 Task: Find connections with filter location Vera Cruz with filter topic #lifestylewith filter profile language German with filter current company House of Anita Dongre Limited with filter school The Don Bosco School with filter industry Insurance with filter service category Market Research with filter keywords title Administrator
Action: Mouse moved to (494, 86)
Screenshot: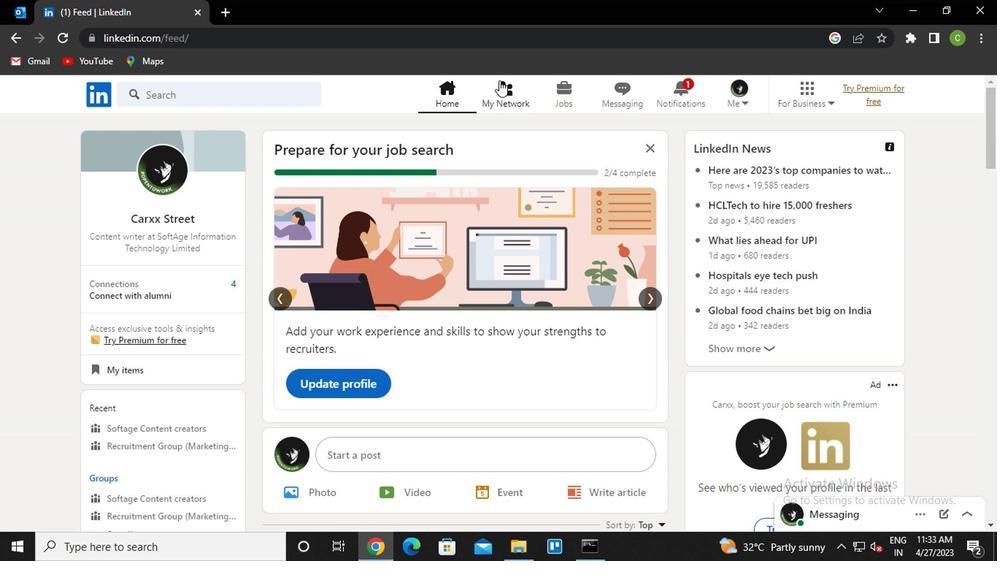 
Action: Mouse pressed left at (494, 86)
Screenshot: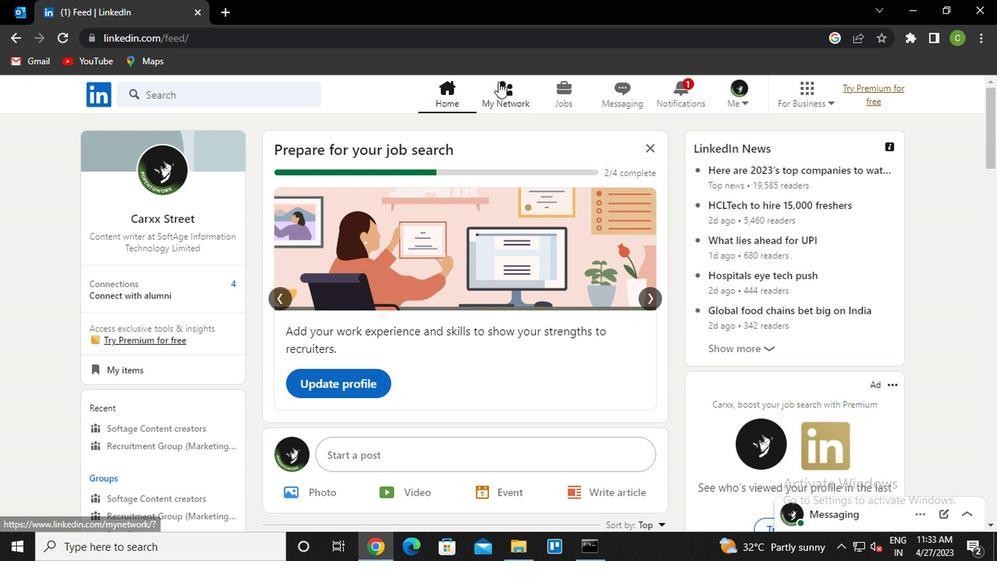 
Action: Mouse moved to (232, 173)
Screenshot: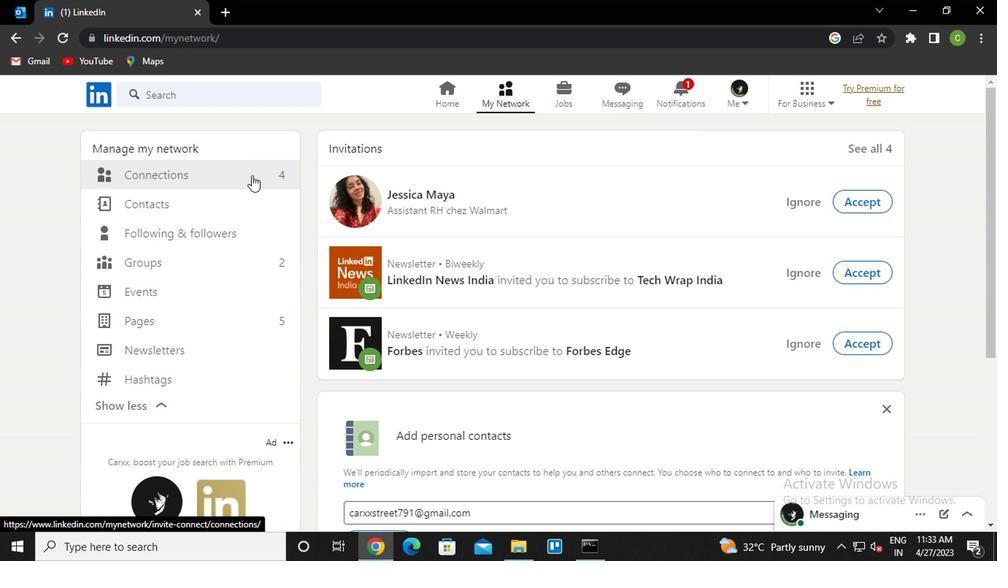 
Action: Mouse pressed left at (232, 173)
Screenshot: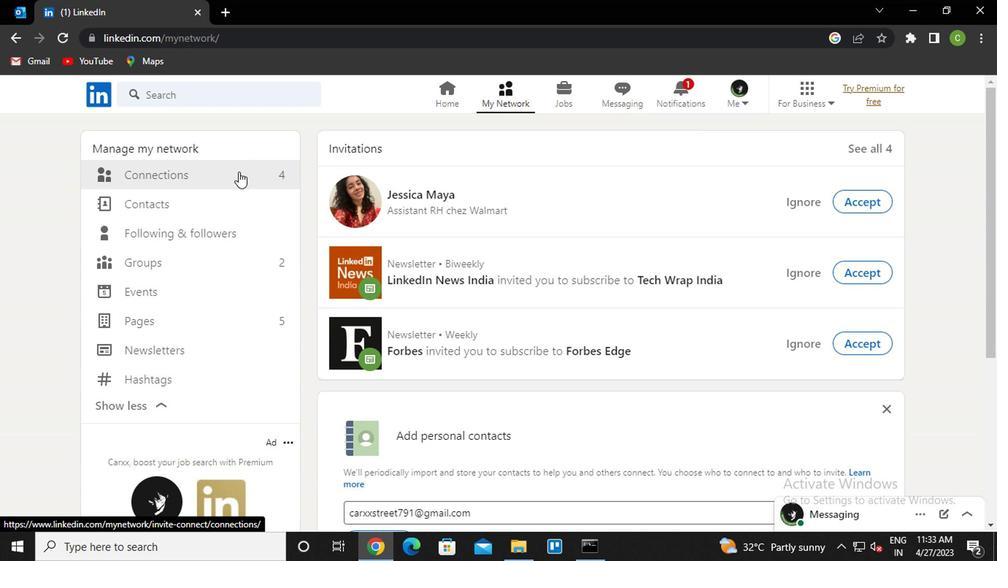 
Action: Mouse moved to (619, 176)
Screenshot: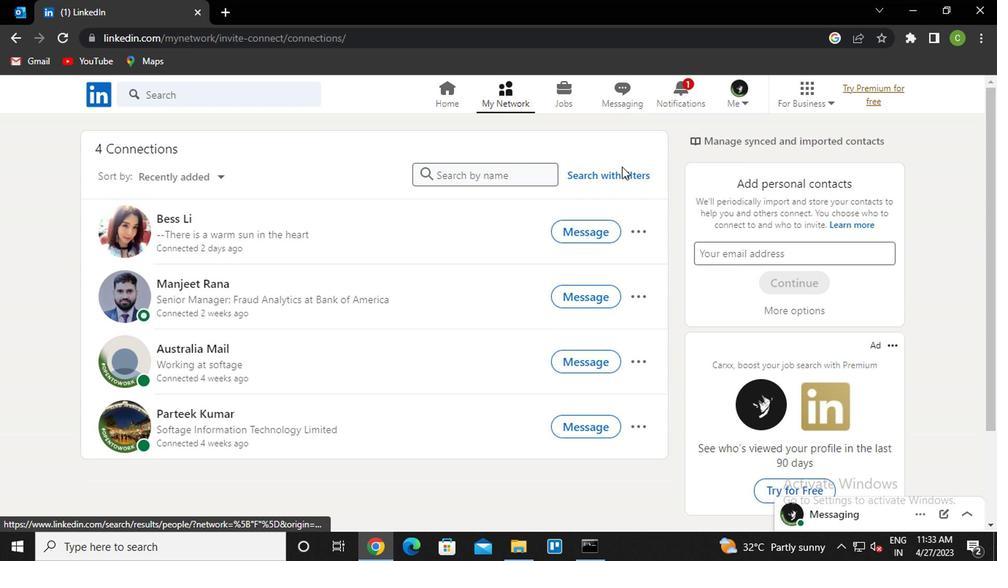 
Action: Mouse pressed left at (619, 176)
Screenshot: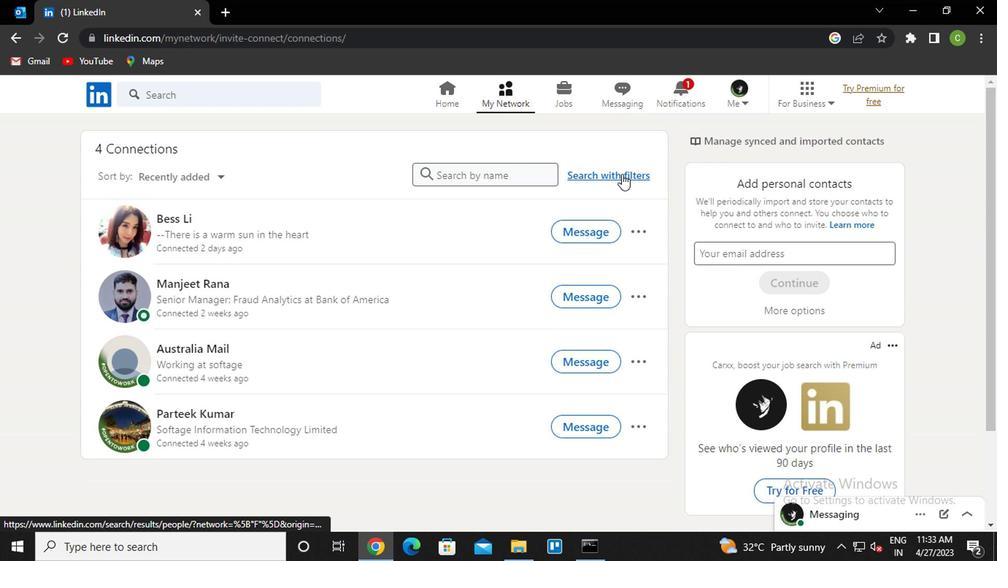 
Action: Mouse moved to (544, 133)
Screenshot: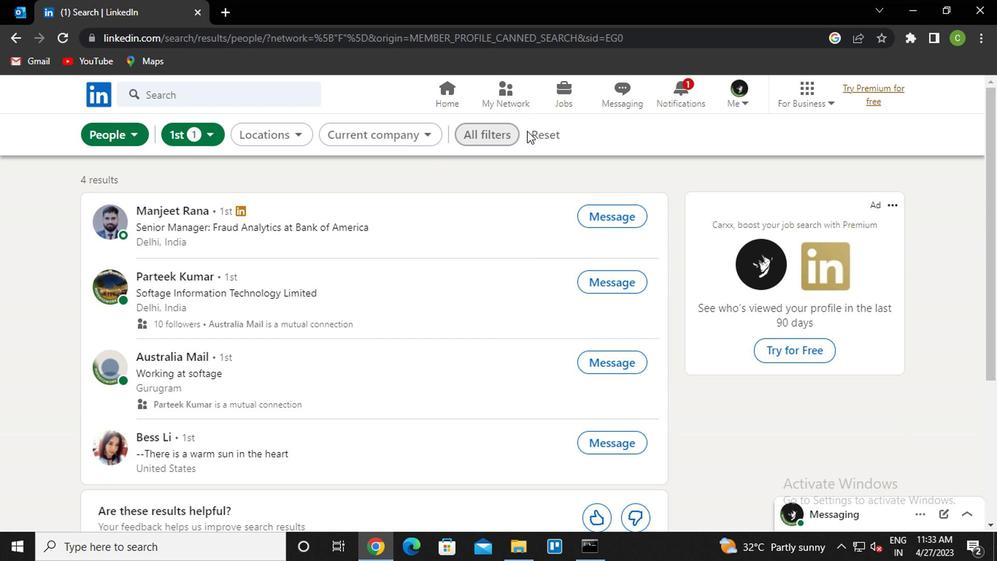 
Action: Mouse pressed left at (544, 133)
Screenshot: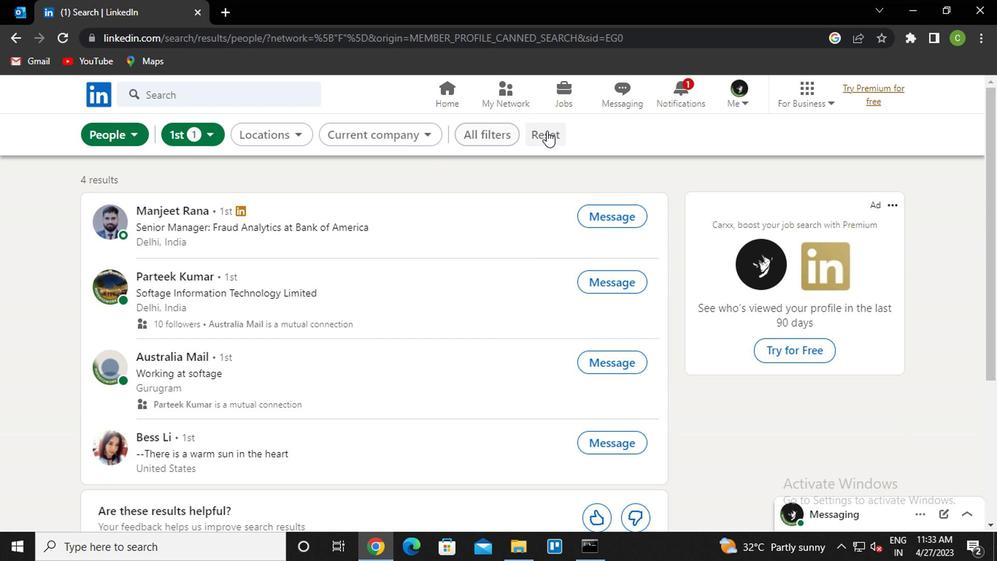
Action: Mouse moved to (505, 142)
Screenshot: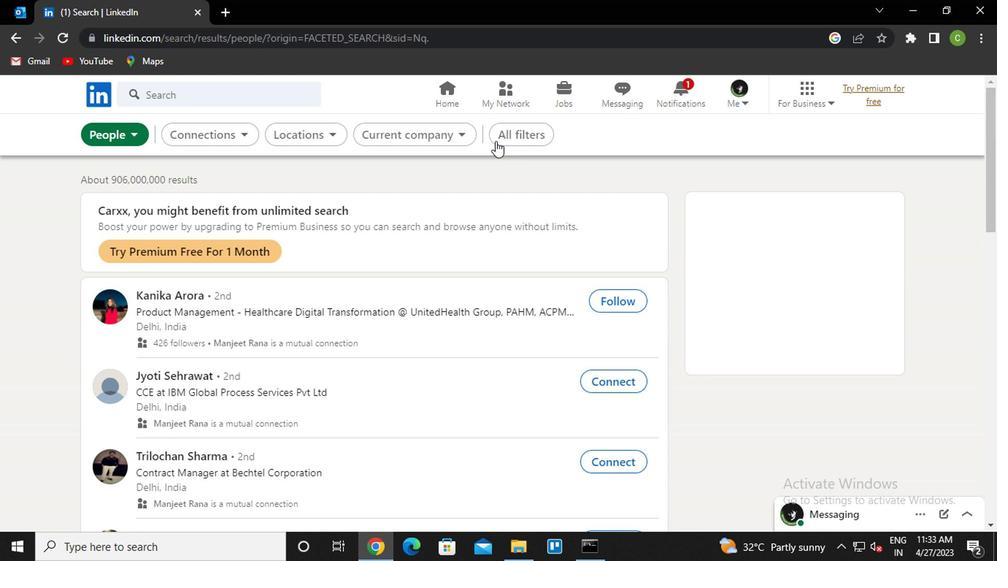 
Action: Mouse pressed left at (505, 142)
Screenshot: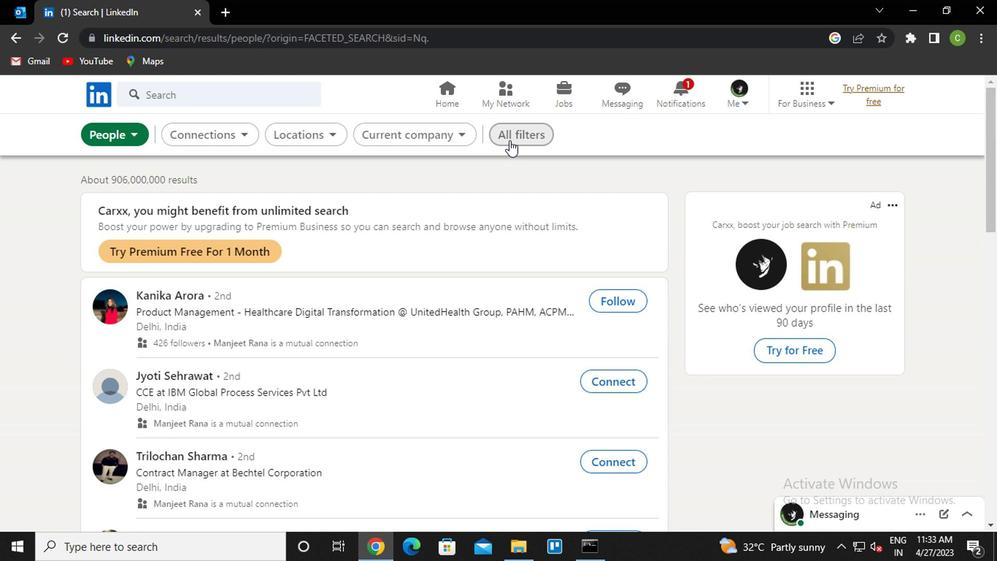 
Action: Mouse moved to (744, 305)
Screenshot: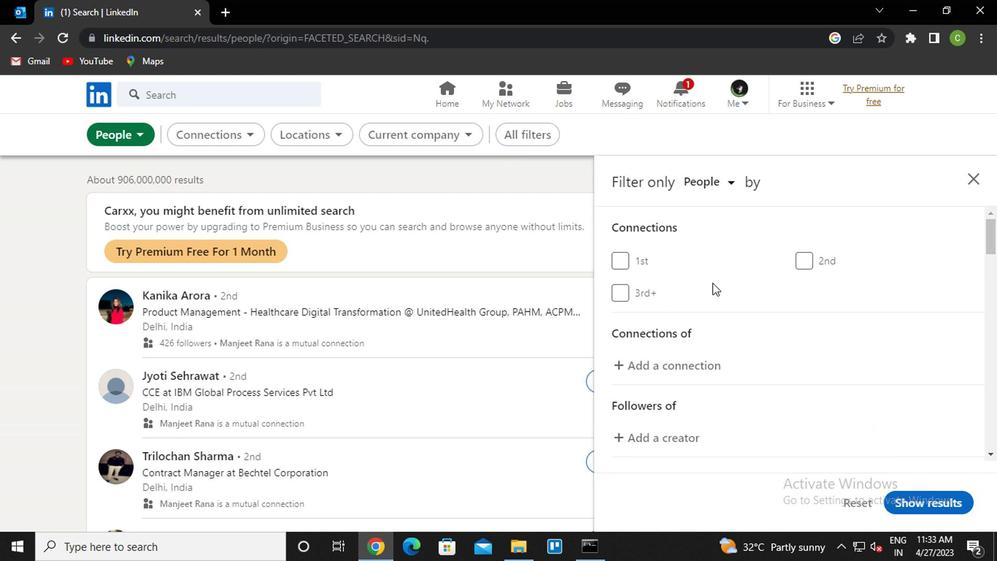 
Action: Mouse scrolled (744, 305) with delta (0, 0)
Screenshot: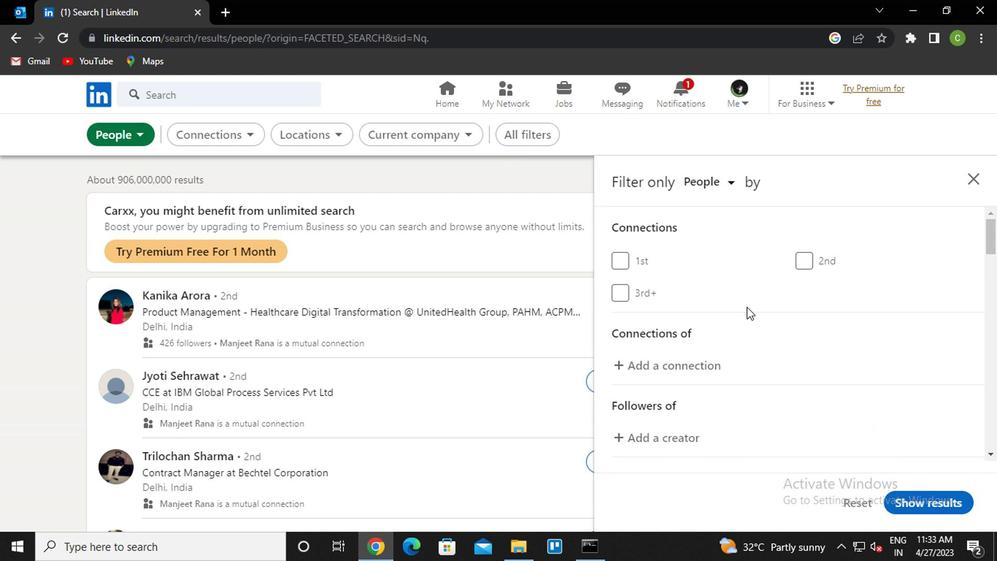 
Action: Mouse scrolled (744, 305) with delta (0, 0)
Screenshot: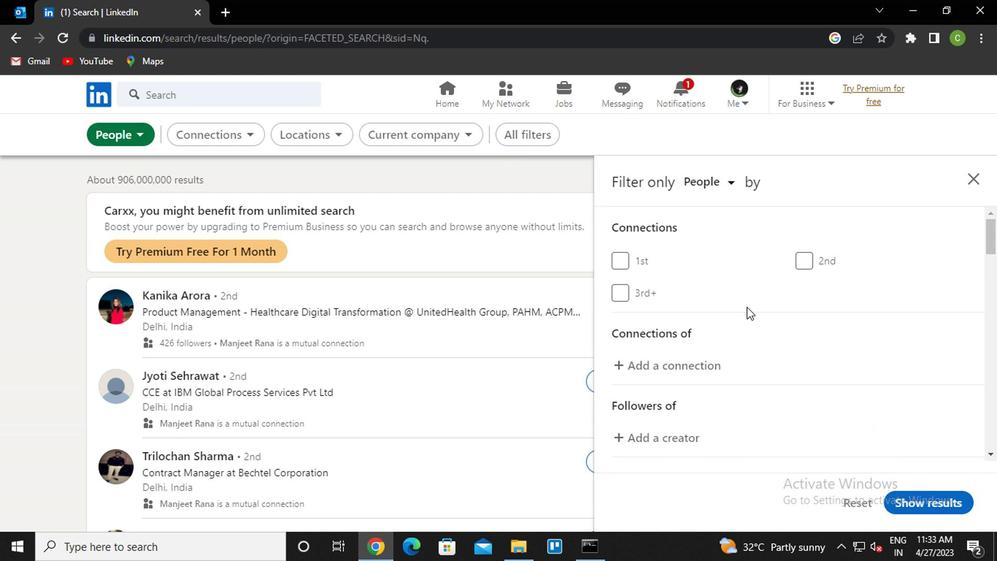 
Action: Mouse scrolled (744, 305) with delta (0, 0)
Screenshot: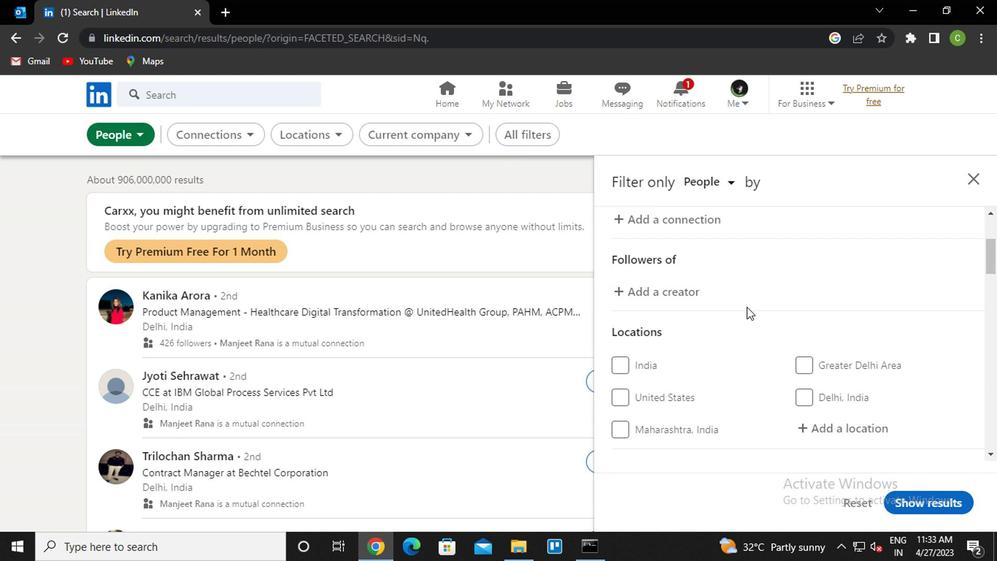 
Action: Mouse moved to (828, 354)
Screenshot: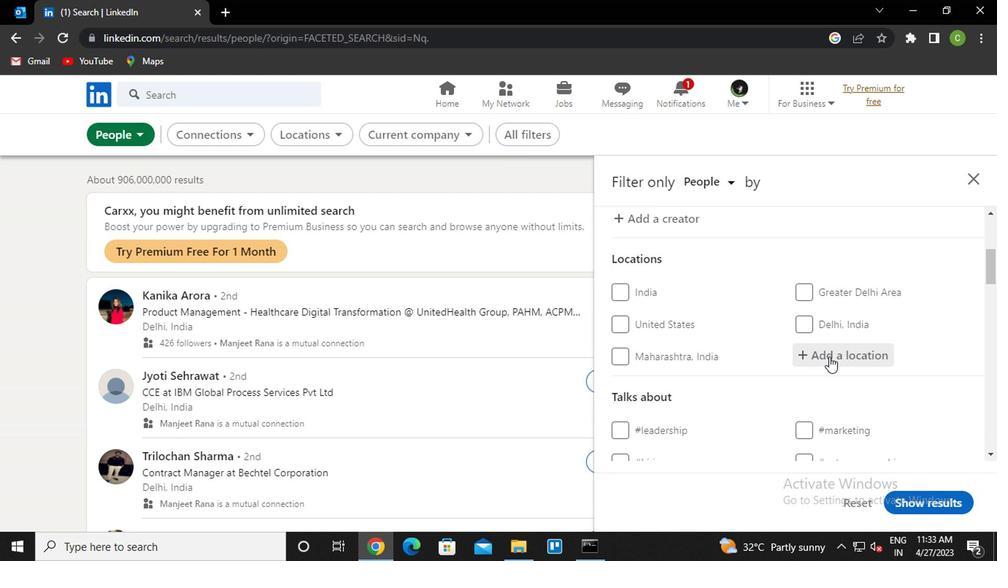 
Action: Mouse pressed left at (828, 354)
Screenshot: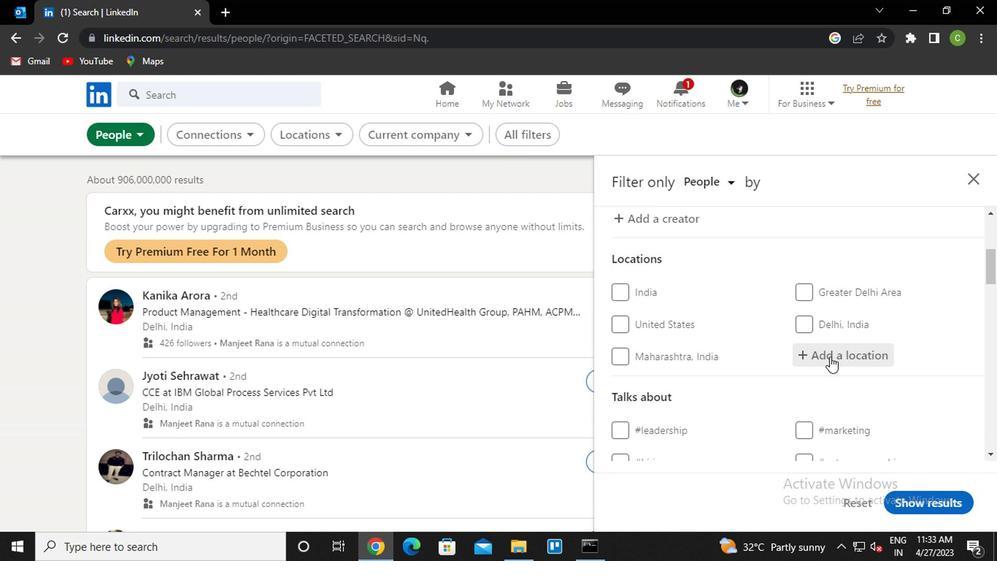 
Action: Key pressed <Key.caps_lock>v<Key.caps_lock>era<Key.space><Key.caps_lock>c<Key.caps_lock>r<Key.down><Key.enter>
Screenshot: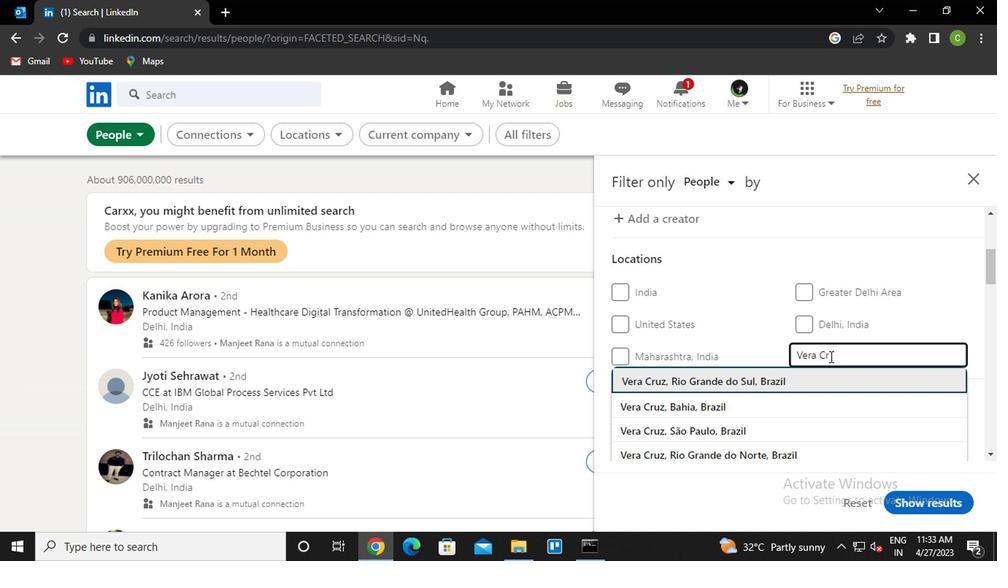 
Action: Mouse moved to (858, 335)
Screenshot: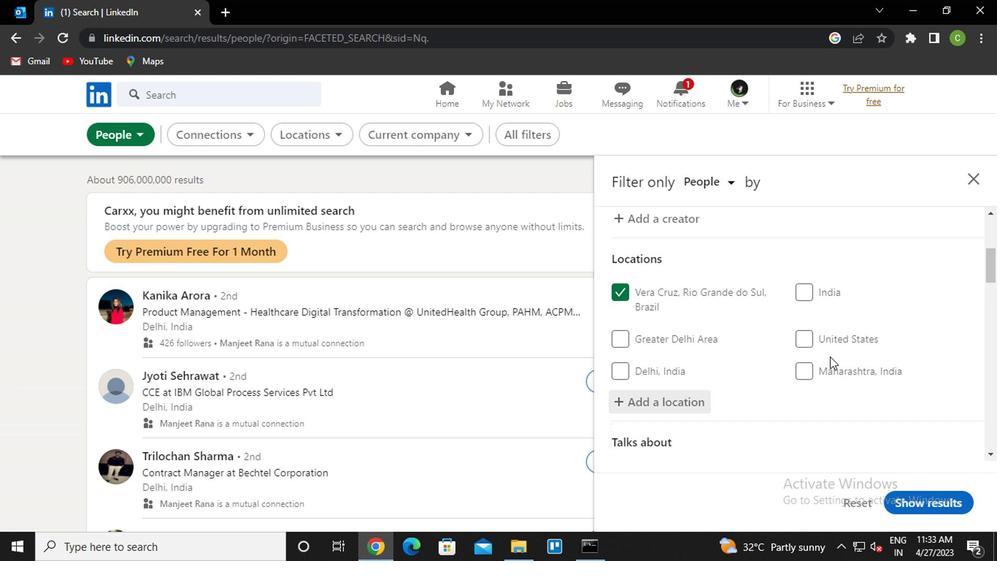 
Action: Mouse scrolled (858, 334) with delta (0, -1)
Screenshot: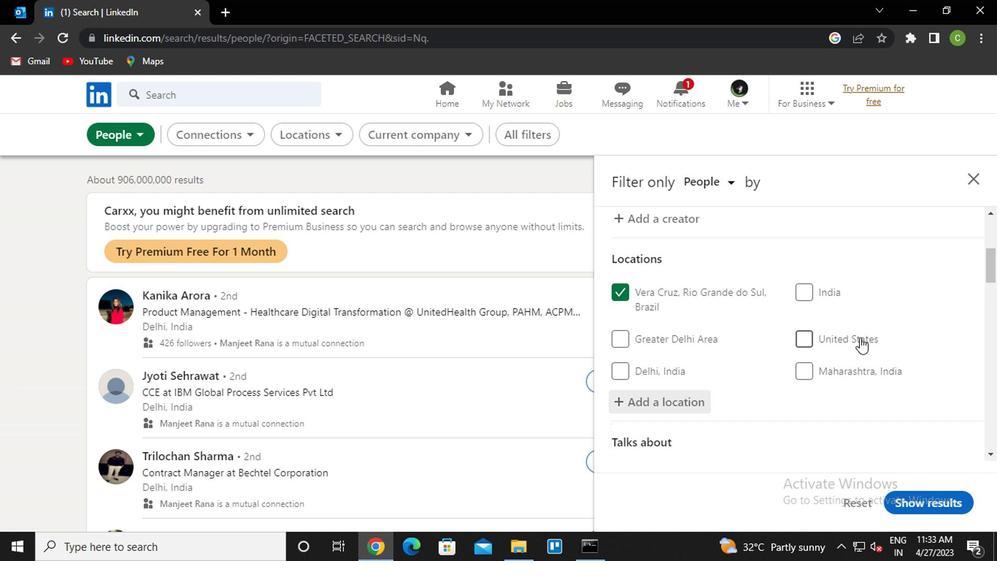 
Action: Mouse scrolled (858, 334) with delta (0, -1)
Screenshot: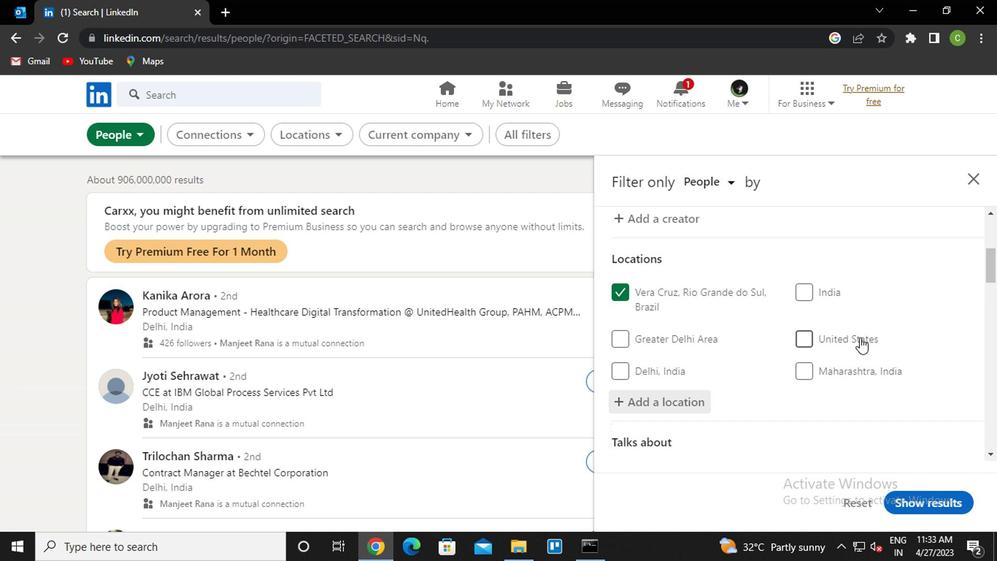 
Action: Mouse scrolled (858, 334) with delta (0, -1)
Screenshot: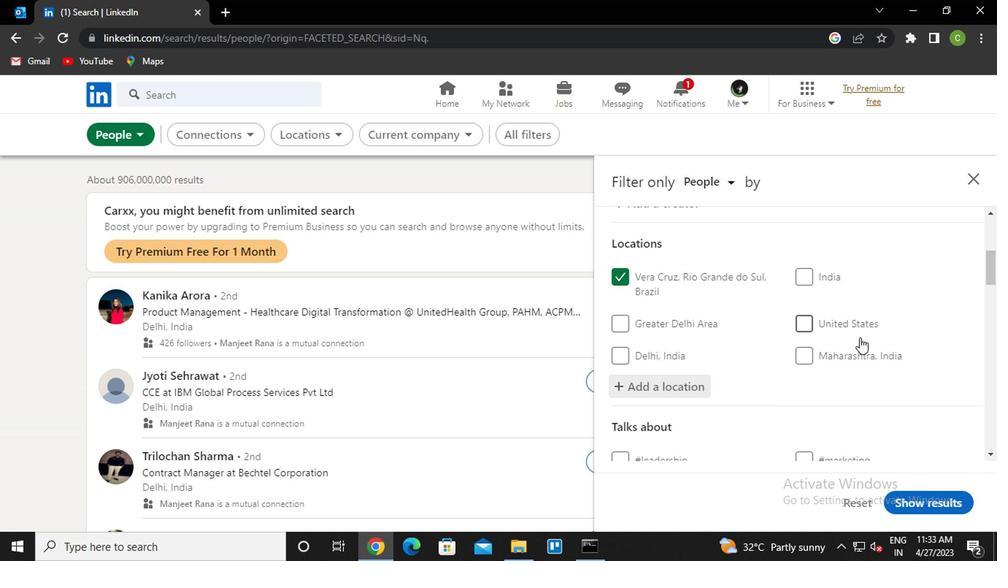 
Action: Mouse moved to (848, 324)
Screenshot: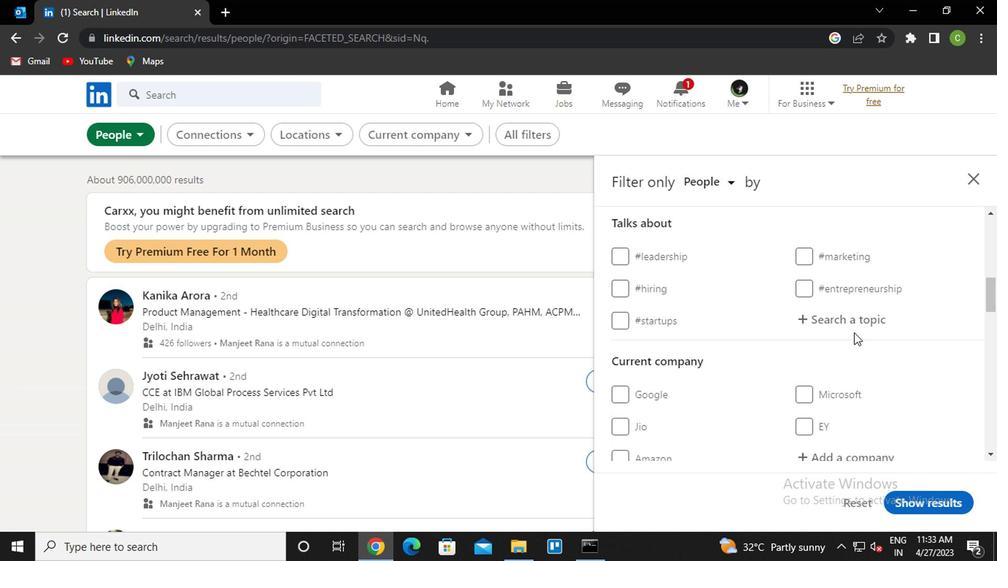 
Action: Mouse pressed left at (848, 324)
Screenshot: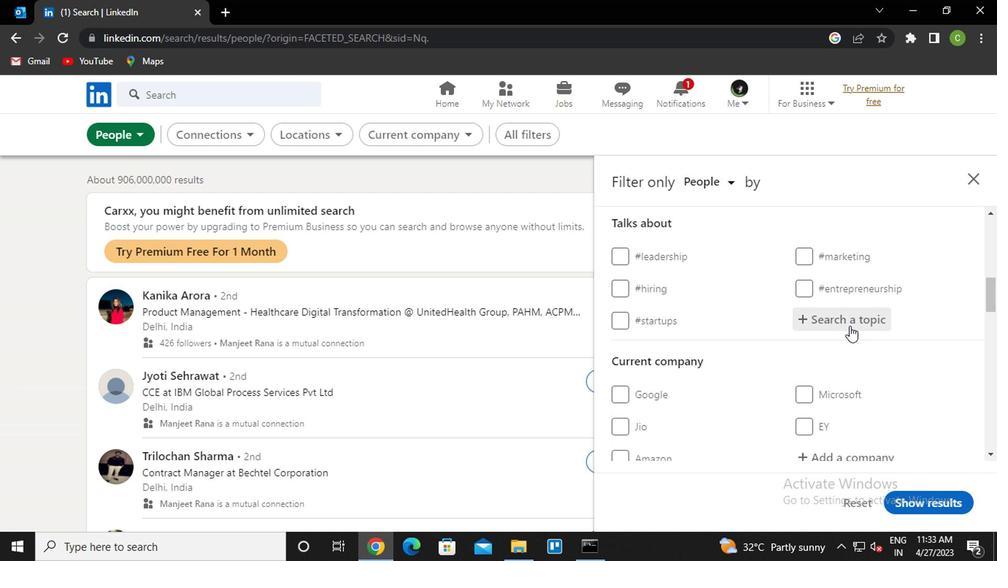 
Action: Key pressed <Key.caps_lock>l<Key.caps_lock>ifesty<Key.down><Key.enter>
Screenshot: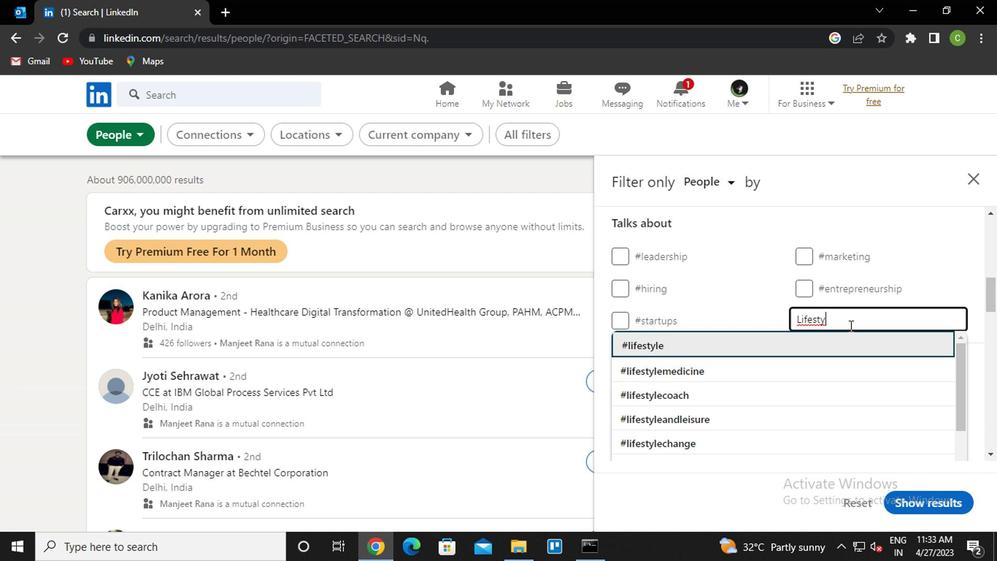 
Action: Mouse scrolled (848, 323) with delta (0, -1)
Screenshot: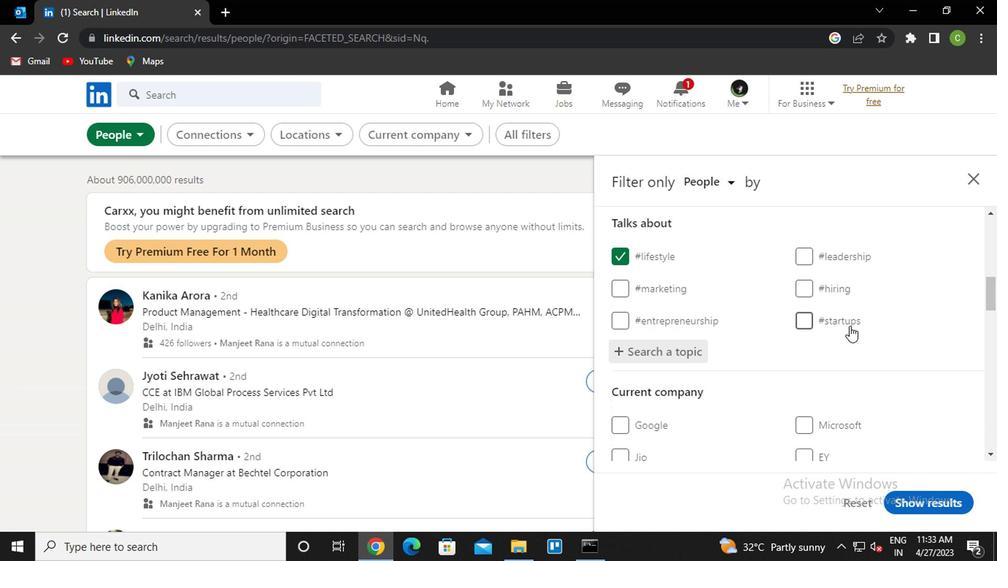
Action: Mouse scrolled (848, 323) with delta (0, -1)
Screenshot: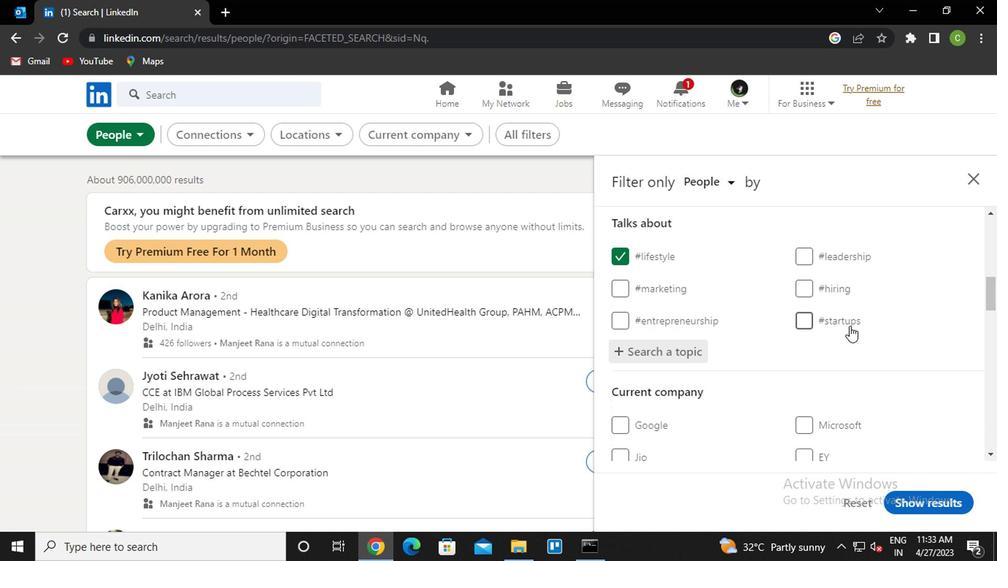 
Action: Mouse scrolled (848, 323) with delta (0, -1)
Screenshot: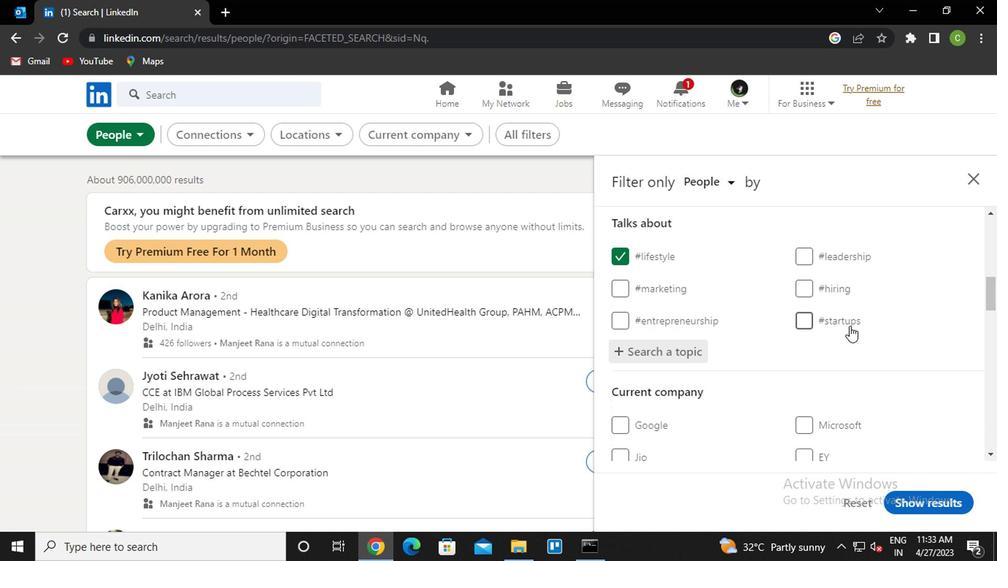 
Action: Mouse scrolled (848, 323) with delta (0, -1)
Screenshot: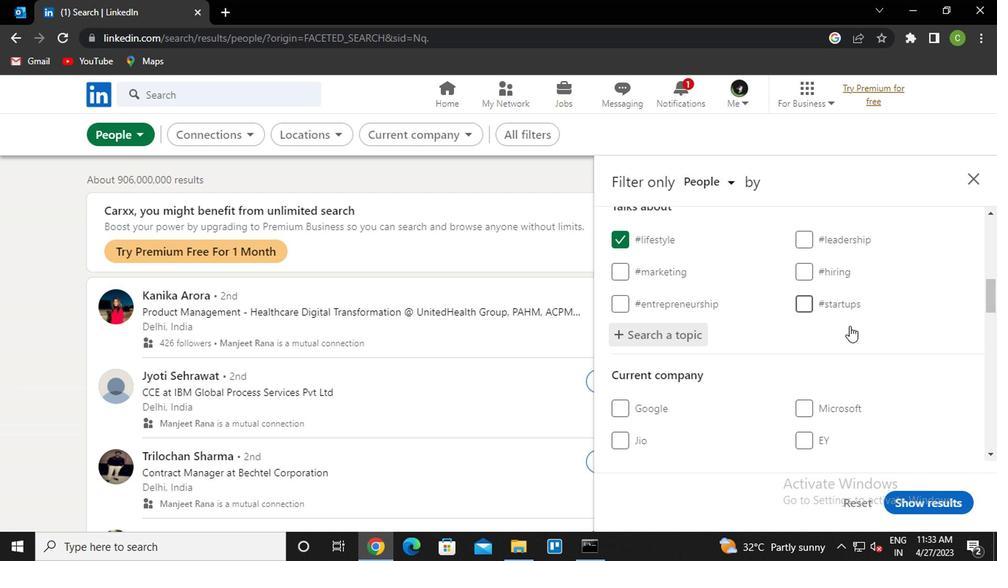 
Action: Mouse scrolled (848, 323) with delta (0, -1)
Screenshot: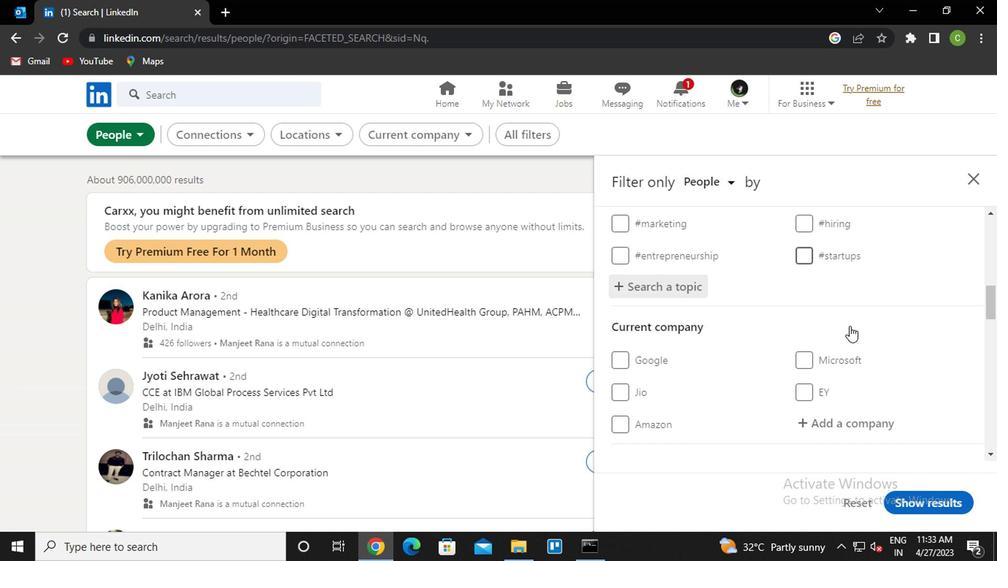 
Action: Mouse scrolled (848, 323) with delta (0, -1)
Screenshot: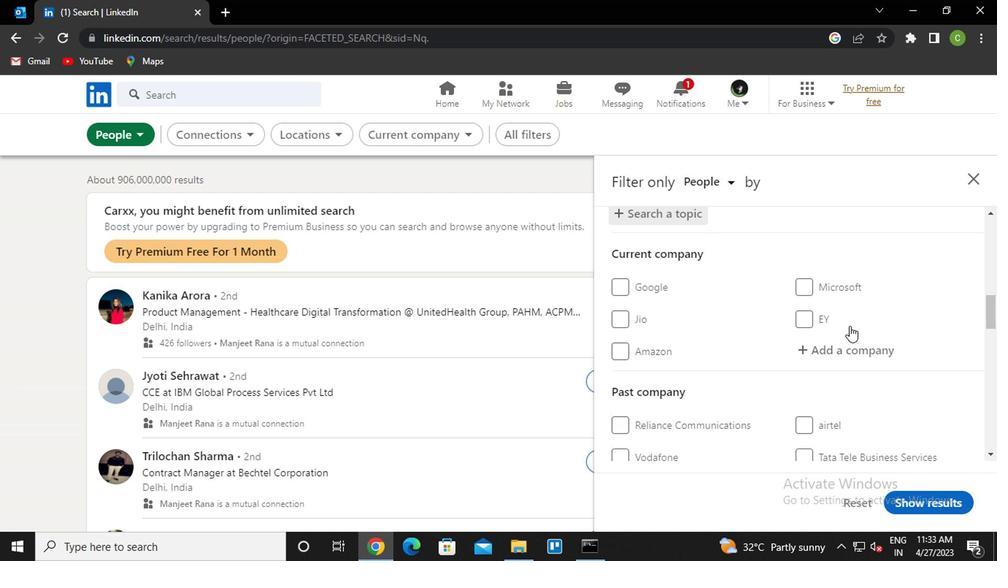 
Action: Mouse scrolled (848, 323) with delta (0, -1)
Screenshot: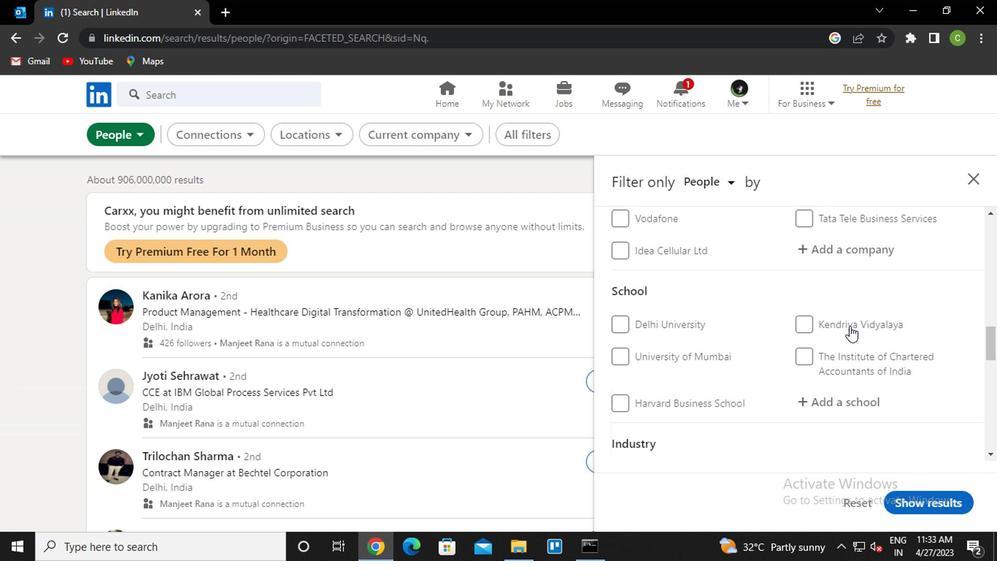 
Action: Mouse scrolled (848, 323) with delta (0, -1)
Screenshot: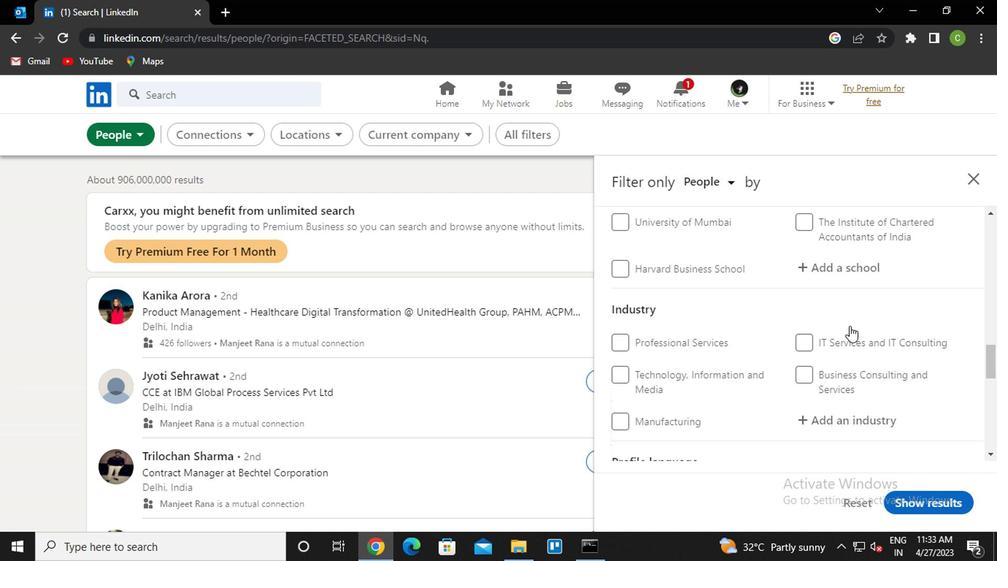 
Action: Mouse scrolled (848, 323) with delta (0, -1)
Screenshot: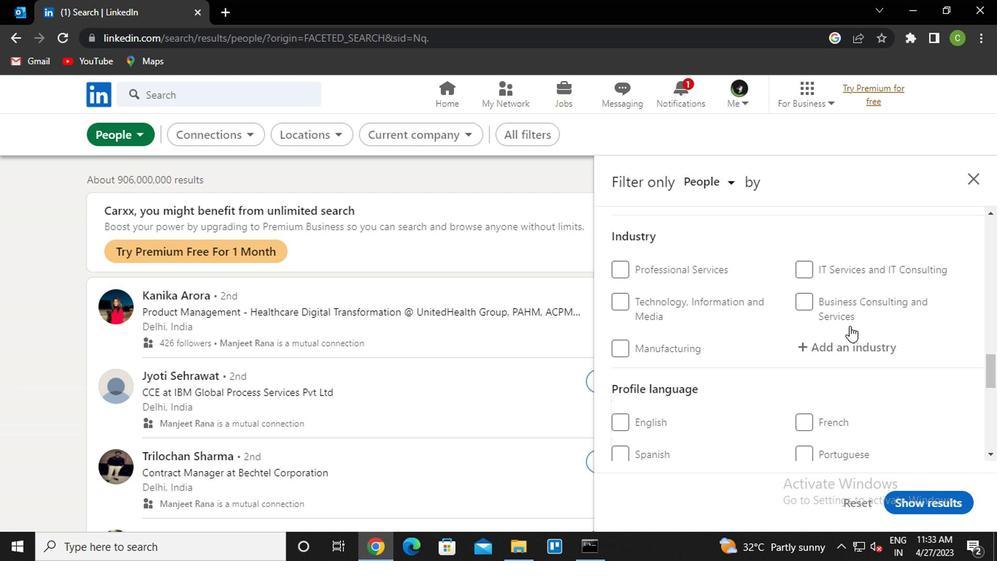 
Action: Mouse scrolled (848, 323) with delta (0, -1)
Screenshot: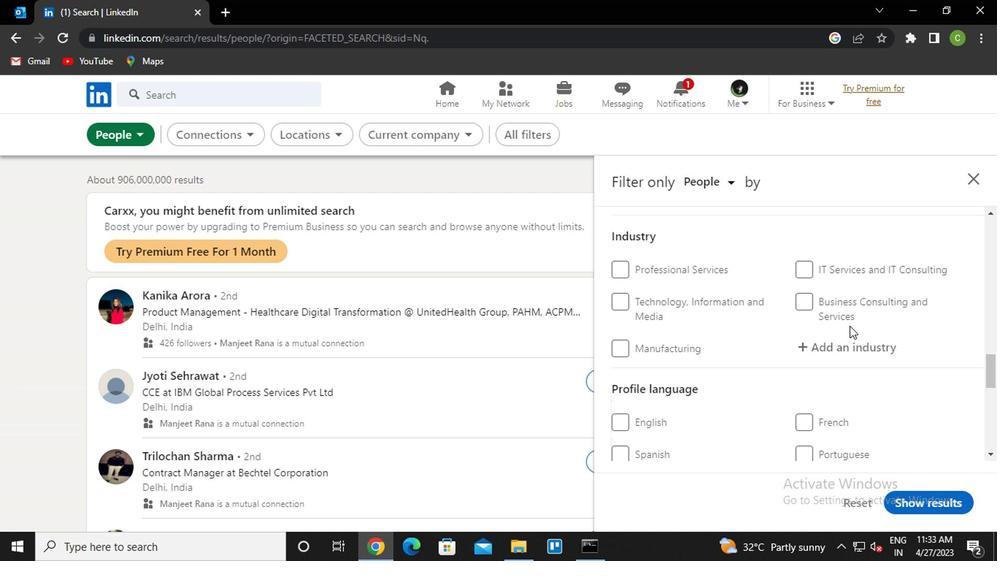 
Action: Mouse moved to (620, 330)
Screenshot: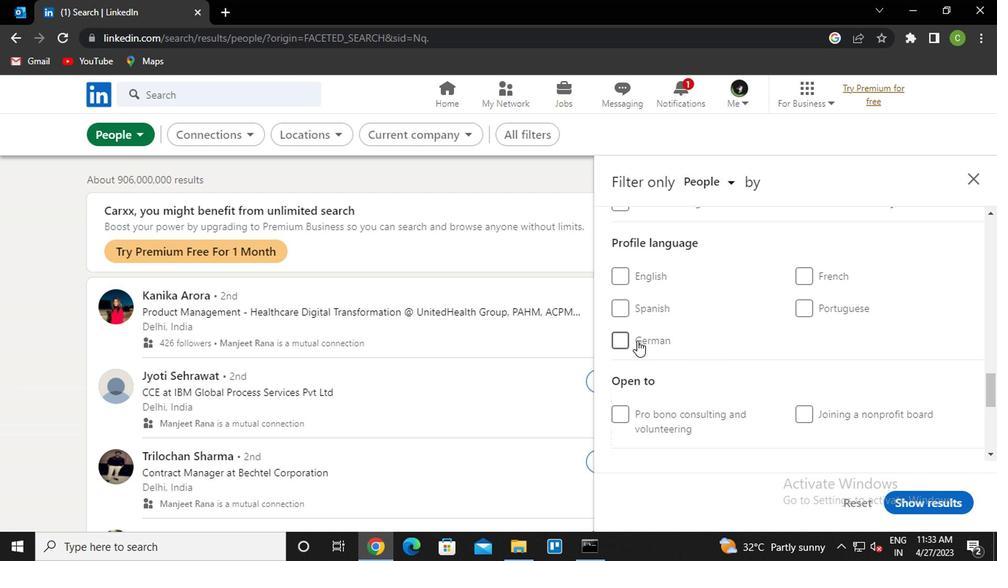 
Action: Mouse pressed left at (620, 330)
Screenshot: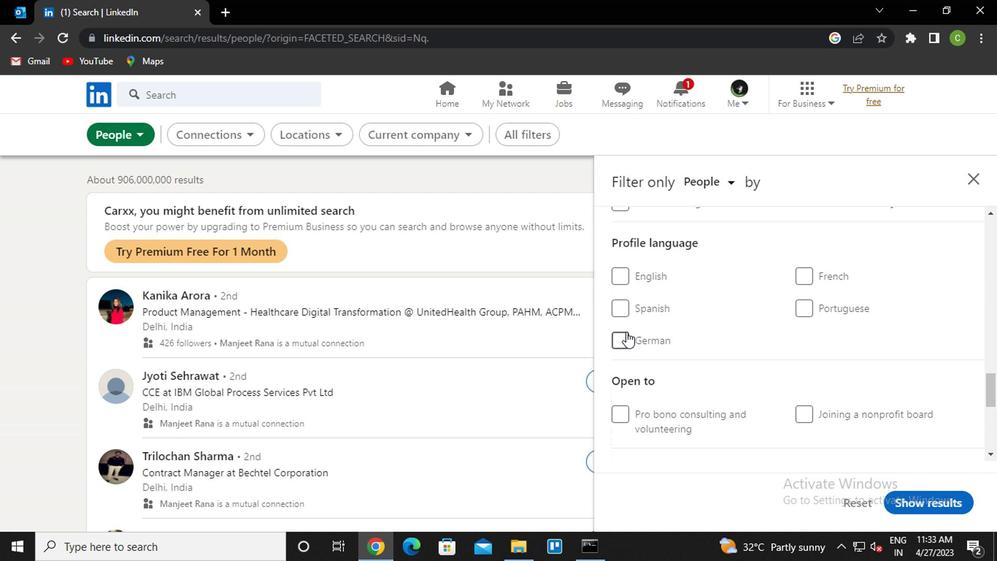 
Action: Mouse moved to (779, 301)
Screenshot: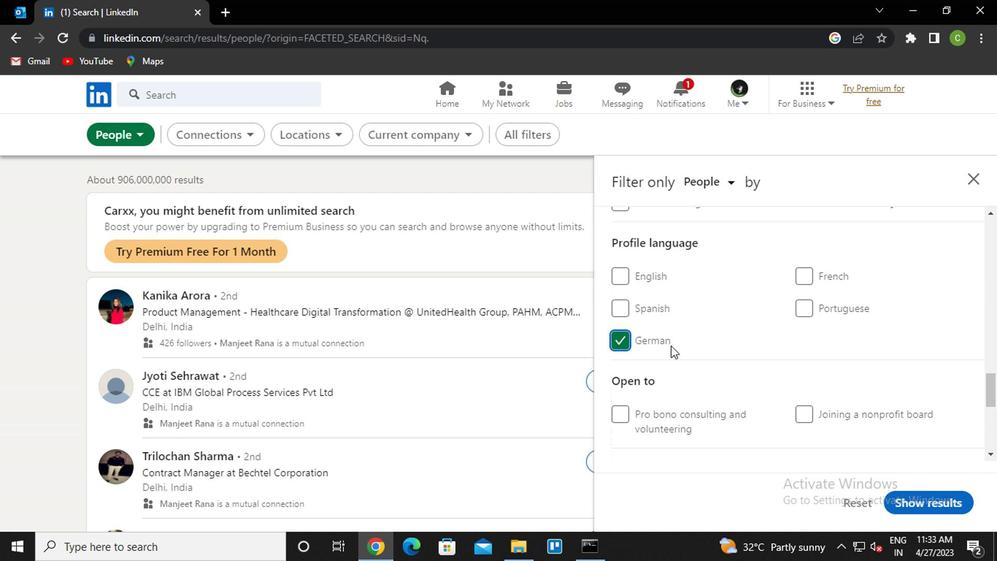 
Action: Mouse scrolled (779, 301) with delta (0, 0)
Screenshot: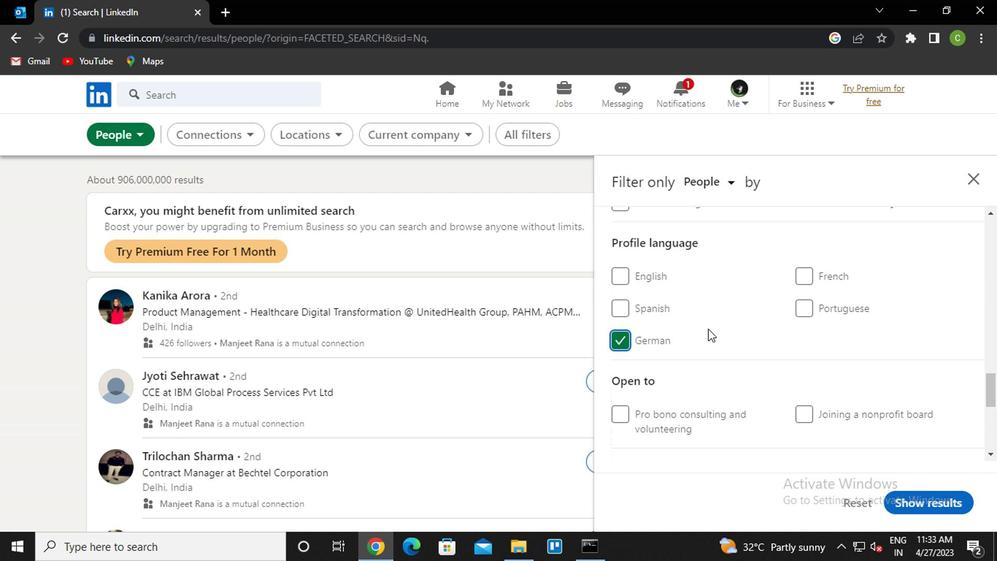 
Action: Mouse scrolled (779, 301) with delta (0, 0)
Screenshot: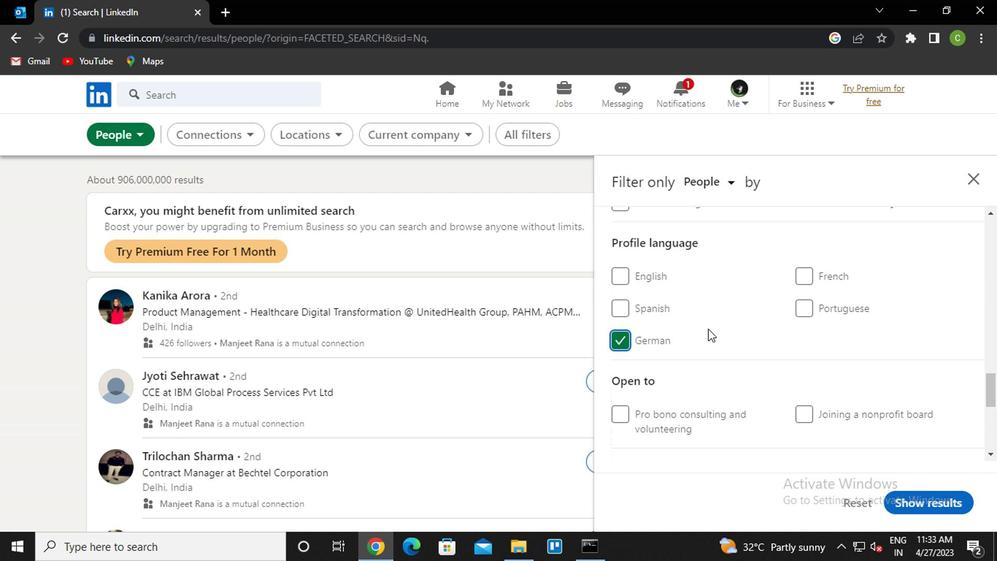 
Action: Mouse scrolled (779, 301) with delta (0, 0)
Screenshot: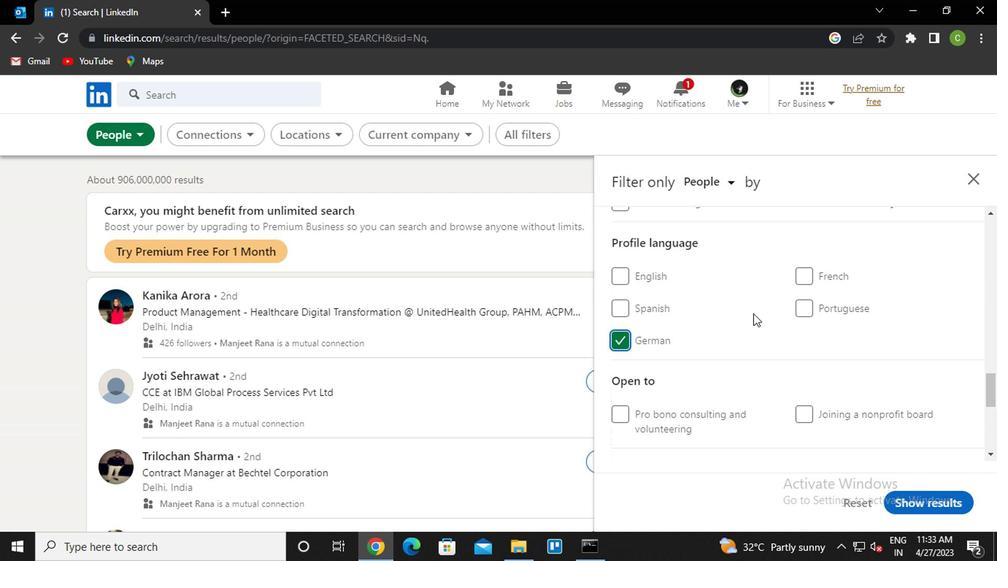 
Action: Mouse scrolled (779, 301) with delta (0, 0)
Screenshot: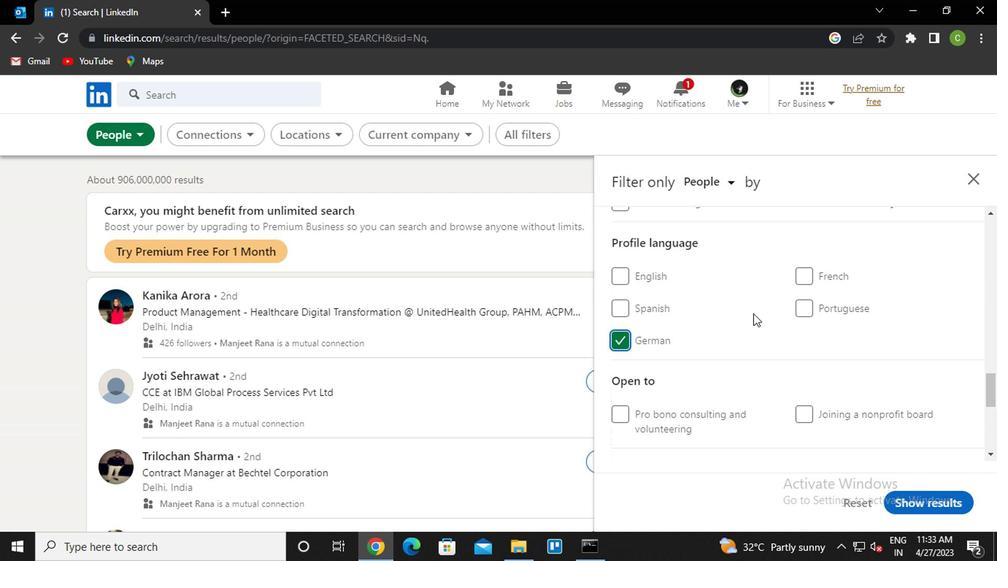 
Action: Mouse scrolled (779, 301) with delta (0, 0)
Screenshot: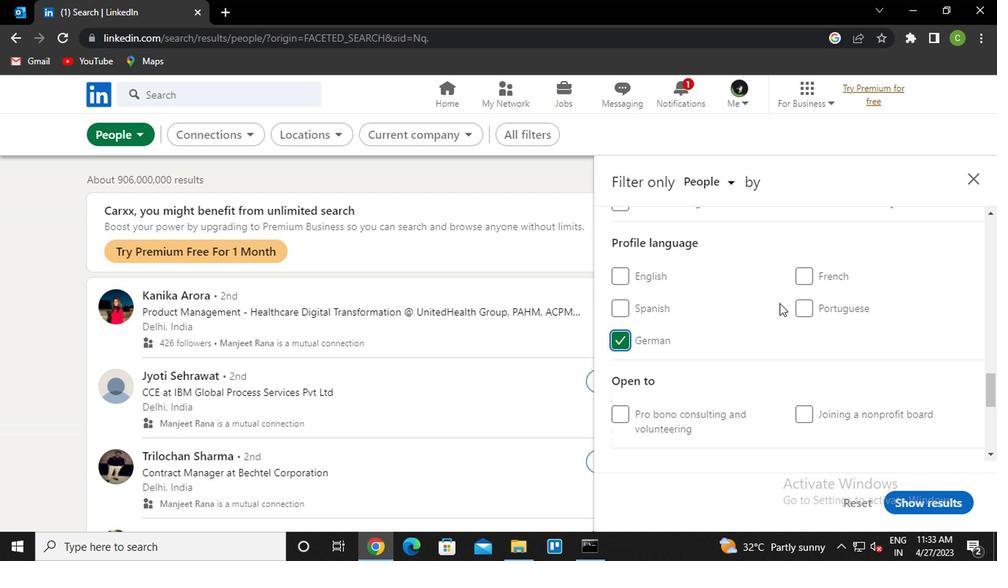 
Action: Mouse scrolled (779, 301) with delta (0, 0)
Screenshot: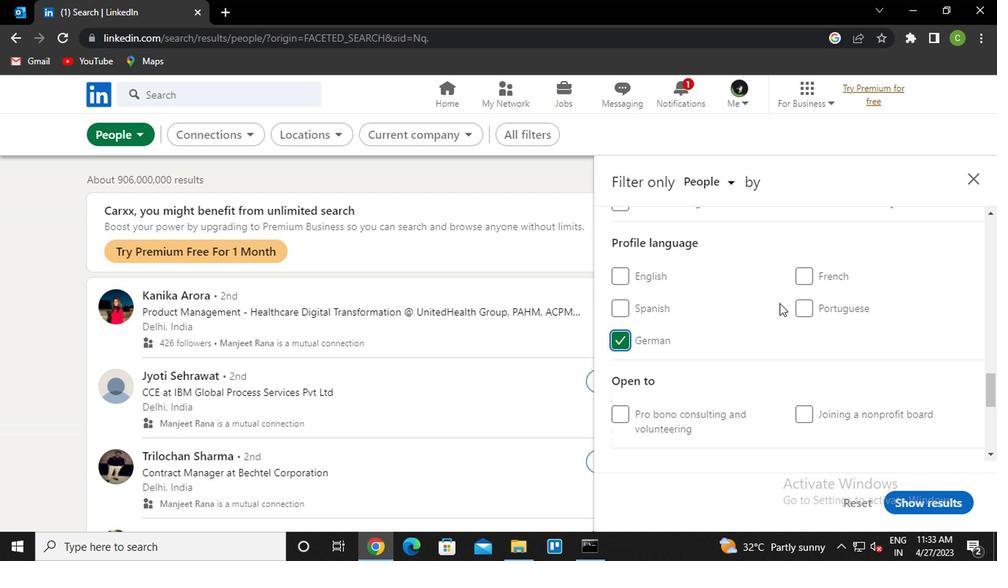 
Action: Mouse scrolled (779, 301) with delta (0, 0)
Screenshot: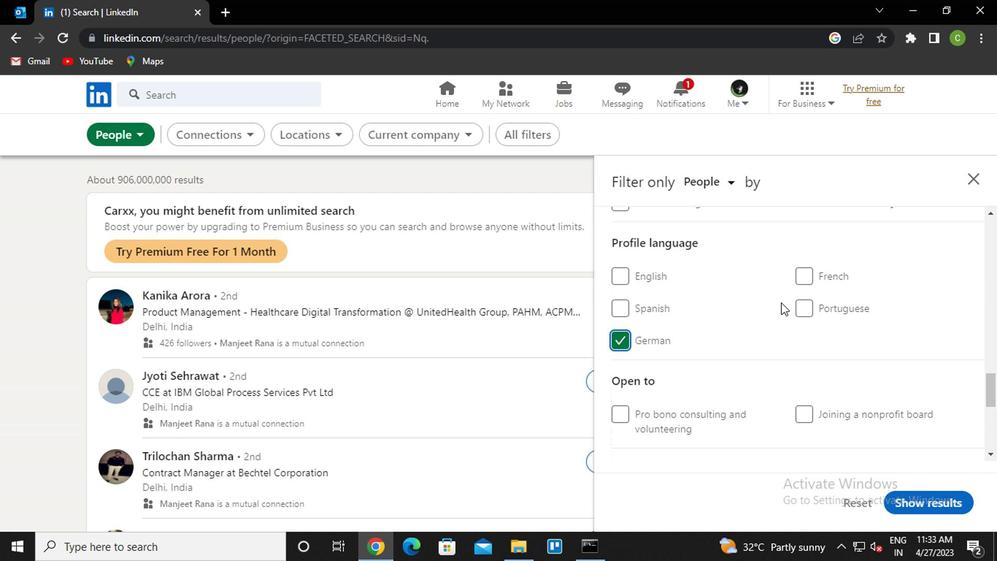 
Action: Mouse moved to (779, 305)
Screenshot: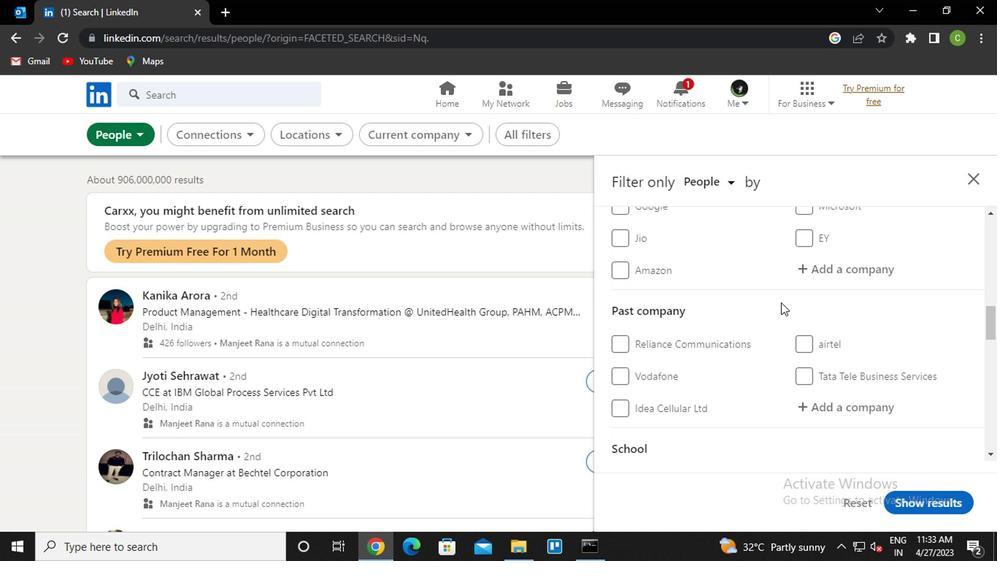 
Action: Mouse scrolled (779, 306) with delta (0, 0)
Screenshot: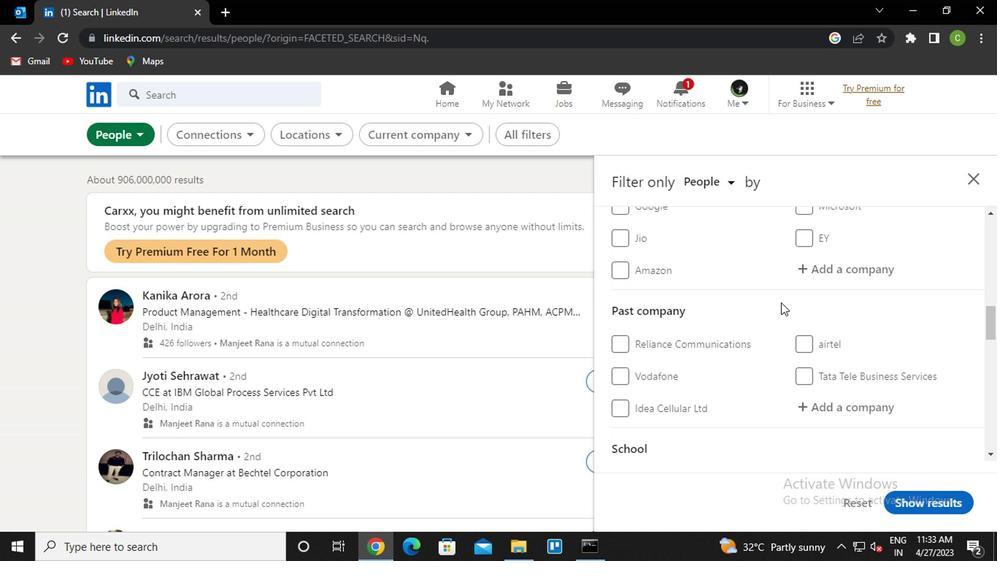 
Action: Mouse moved to (779, 306)
Screenshot: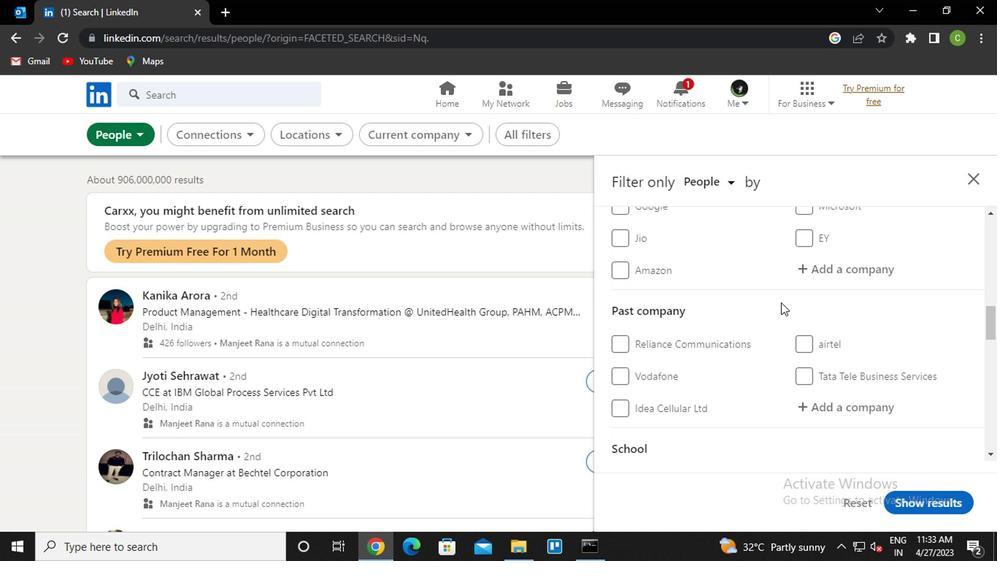 
Action: Mouse scrolled (779, 307) with delta (0, 1)
Screenshot: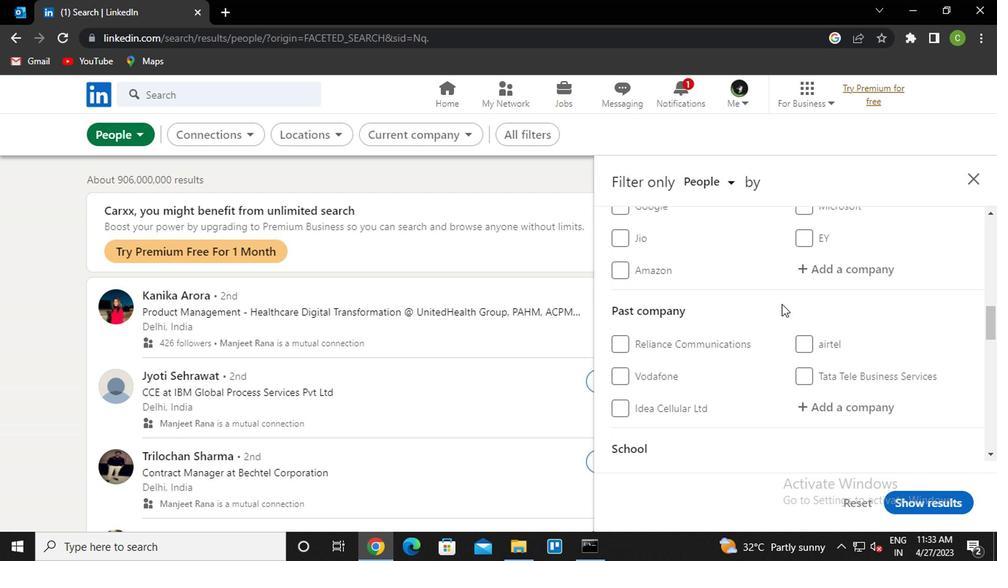 
Action: Mouse scrolled (779, 307) with delta (0, 1)
Screenshot: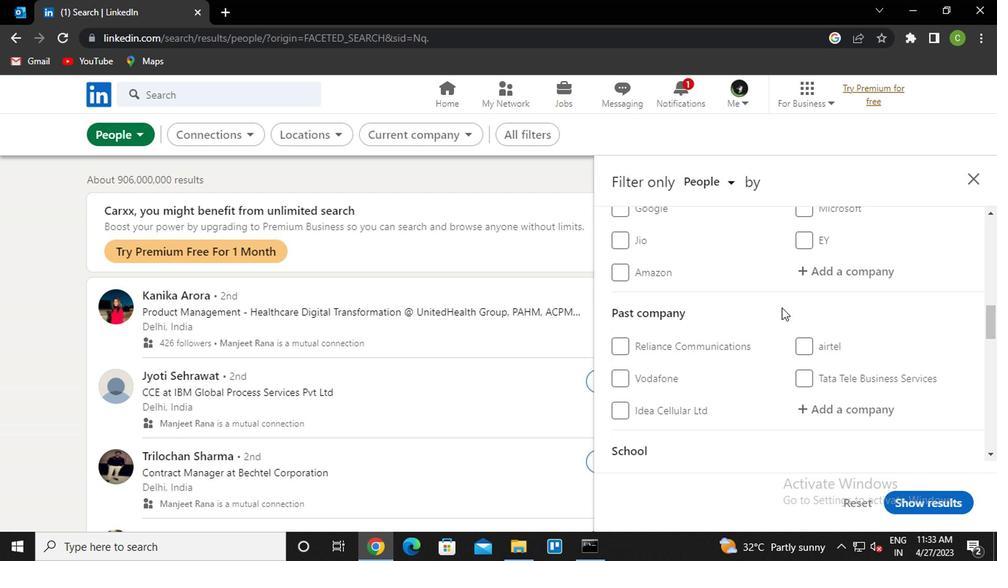 
Action: Mouse moved to (834, 357)
Screenshot: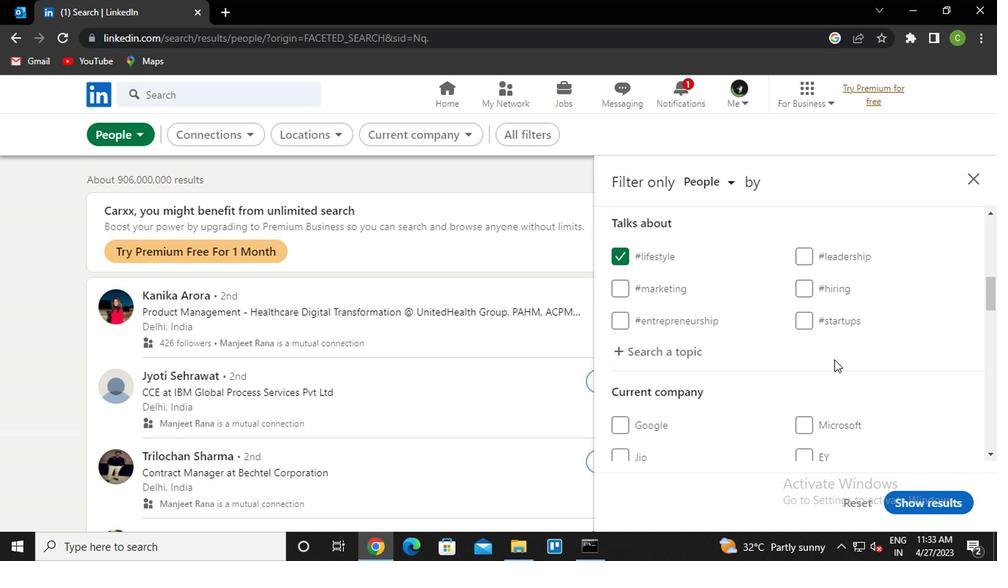 
Action: Mouse scrolled (834, 357) with delta (0, 0)
Screenshot: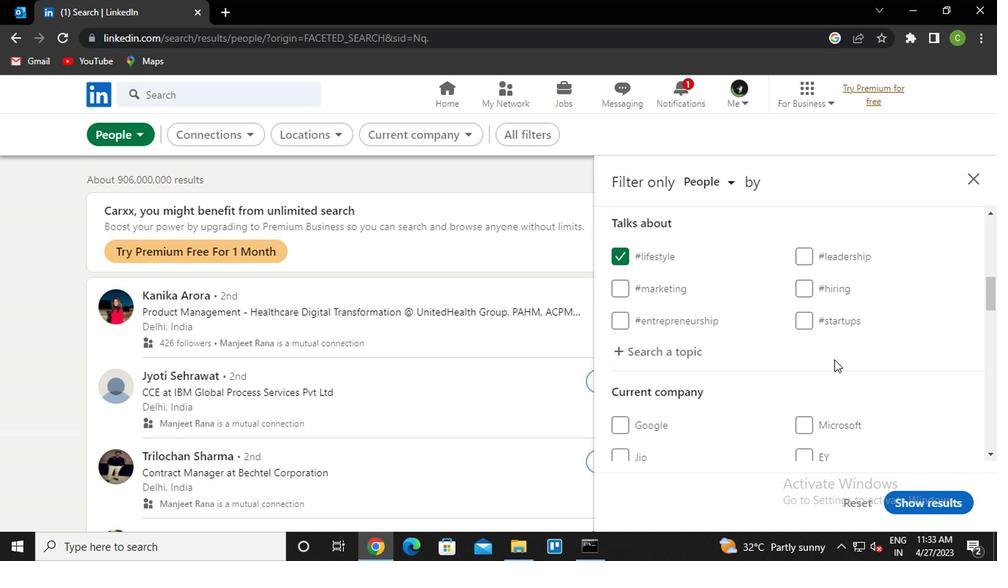 
Action: Mouse moved to (836, 355)
Screenshot: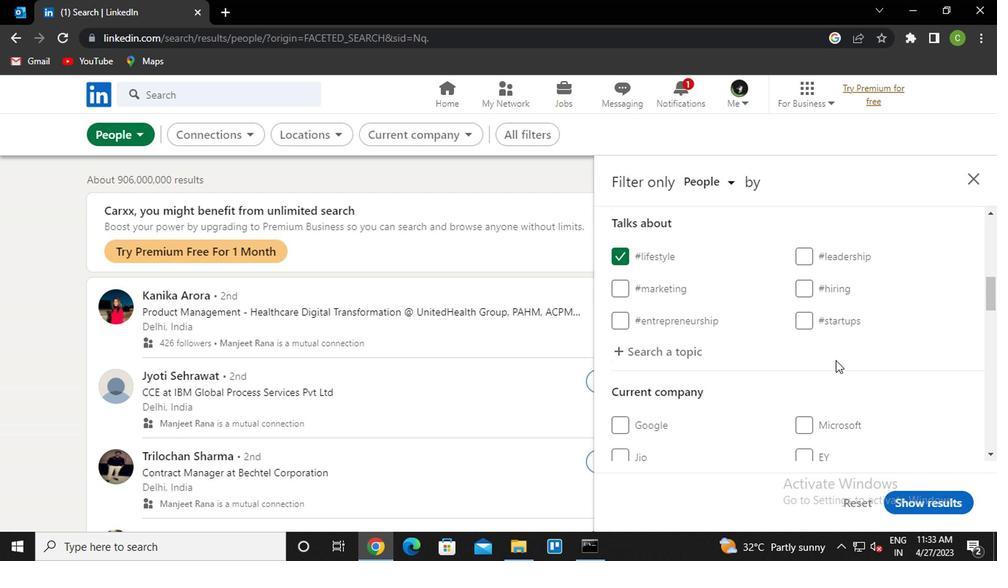 
Action: Mouse scrolled (836, 354) with delta (0, 0)
Screenshot: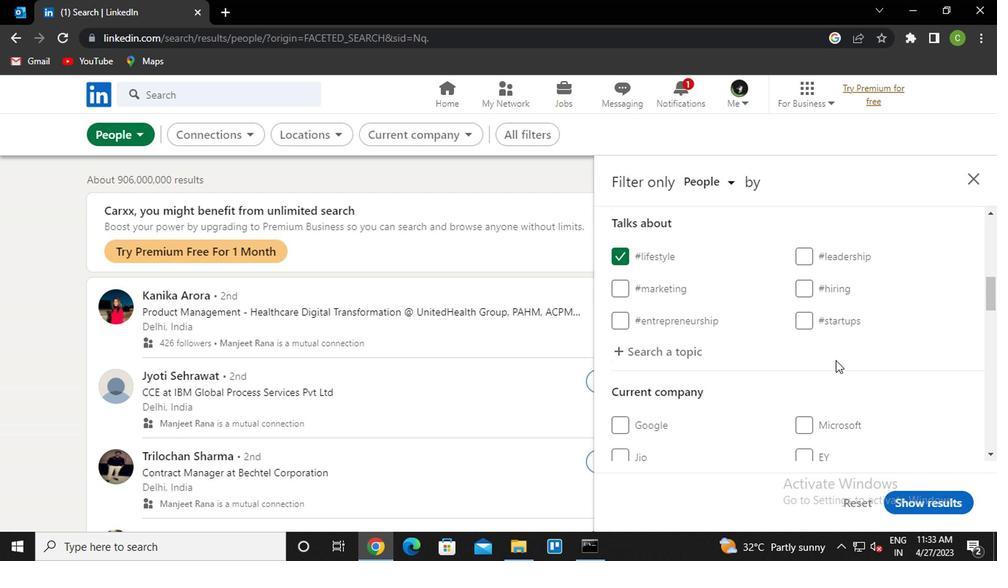 
Action: Mouse moved to (850, 347)
Screenshot: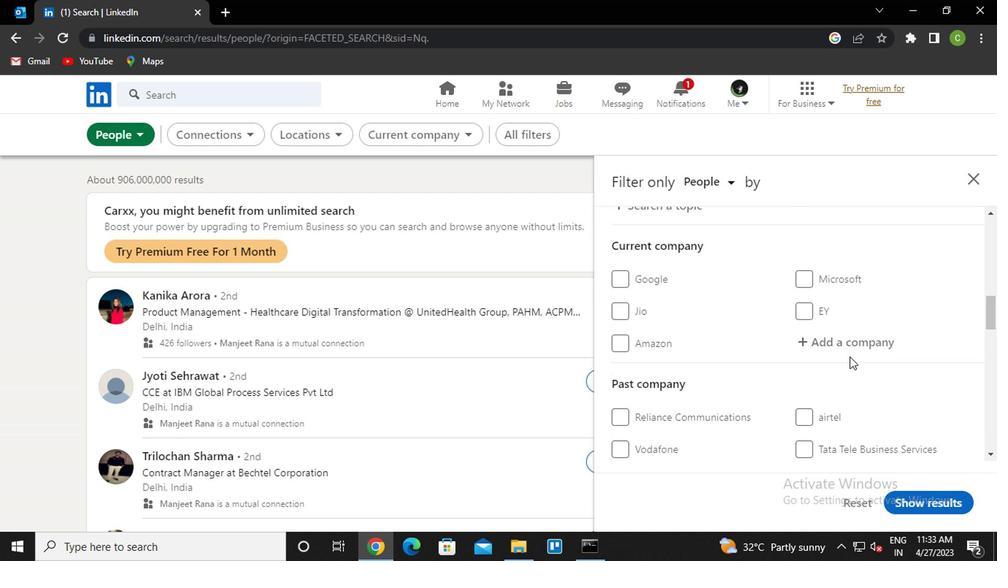 
Action: Mouse pressed left at (850, 347)
Screenshot: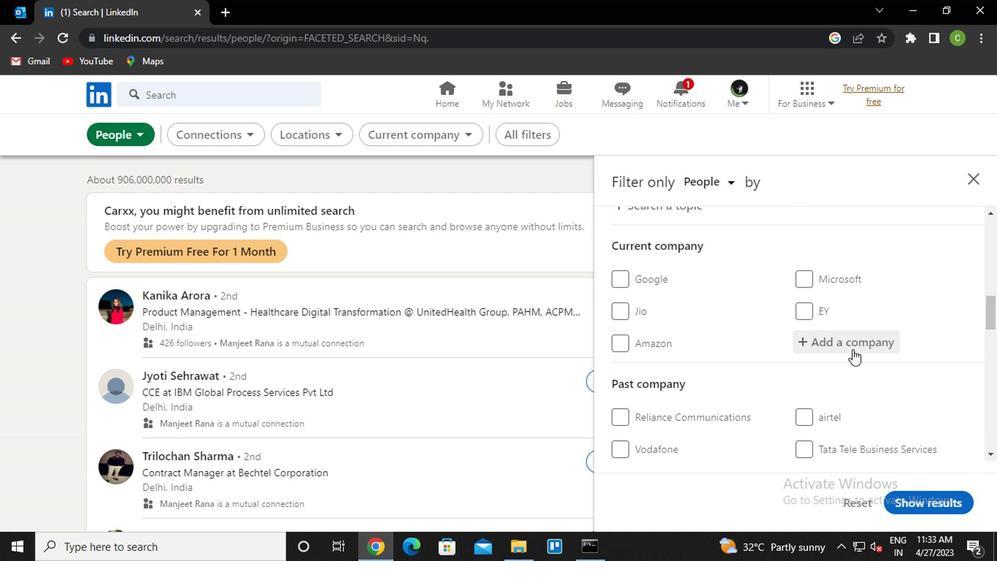 
Action: Key pressed <Key.caps_lock>h<Key.caps_lock>ouse<Key.space>of<Key.space>anita<Key.down><Key.enter>
Screenshot: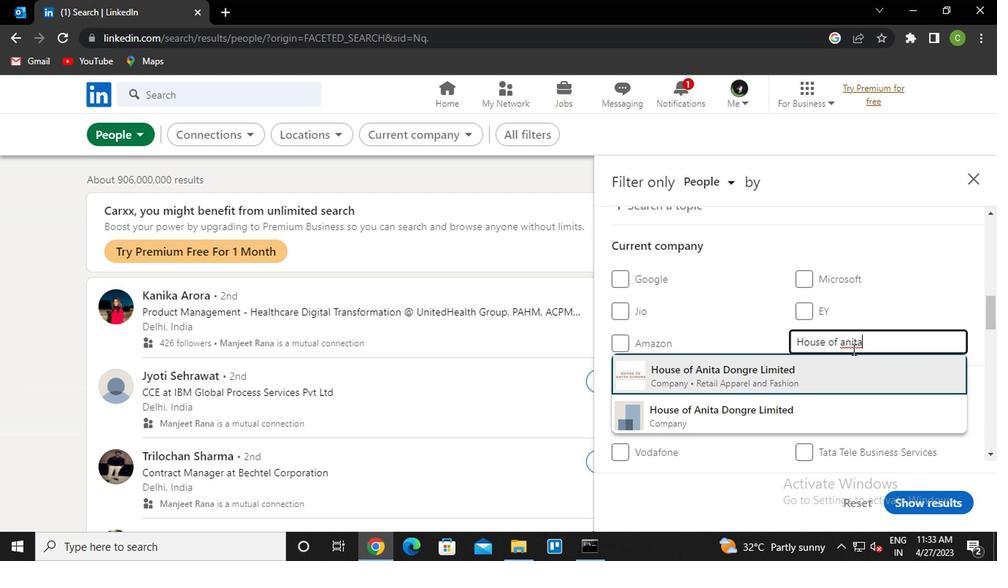 
Action: Mouse moved to (870, 325)
Screenshot: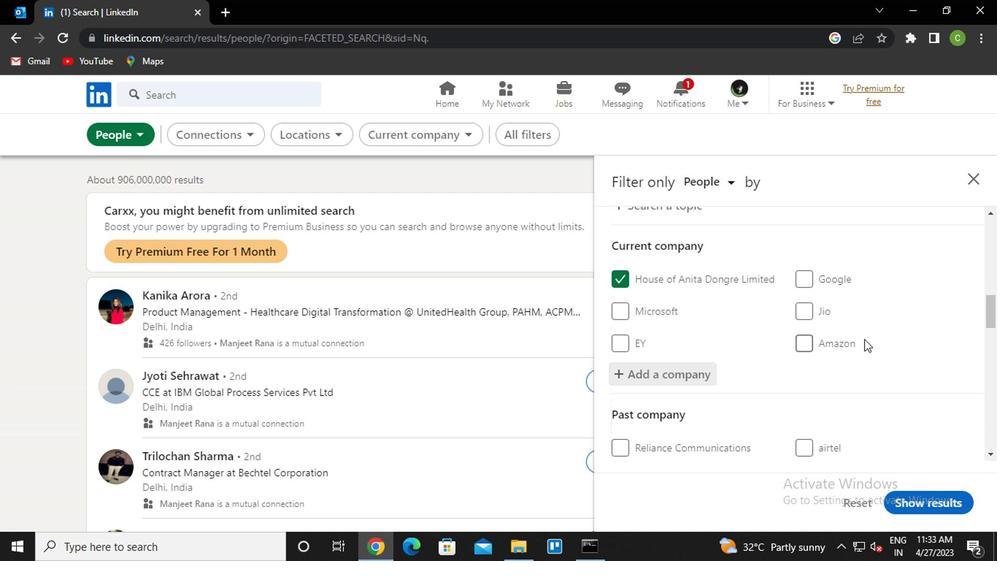 
Action: Mouse scrolled (870, 324) with delta (0, -1)
Screenshot: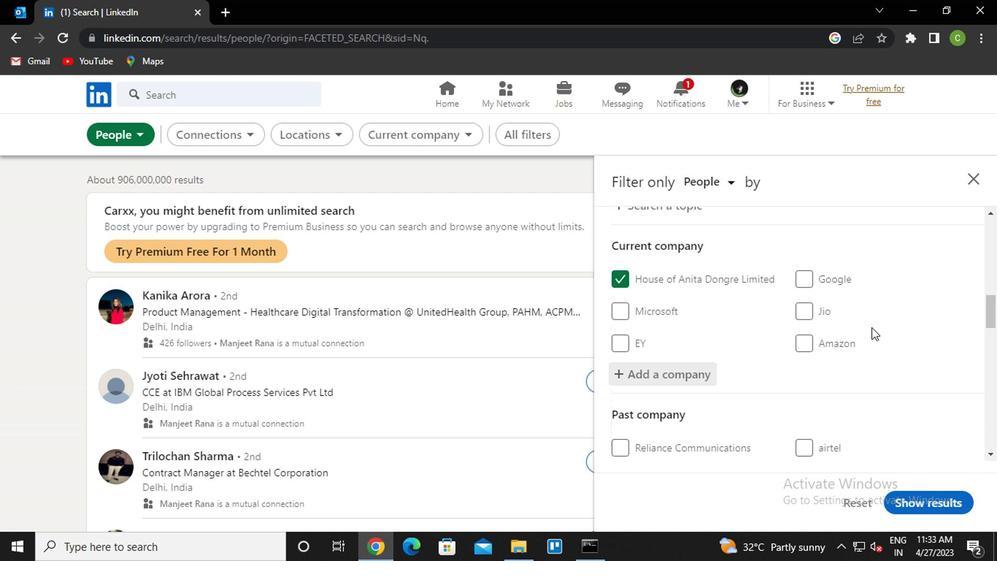 
Action: Mouse scrolled (870, 324) with delta (0, -1)
Screenshot: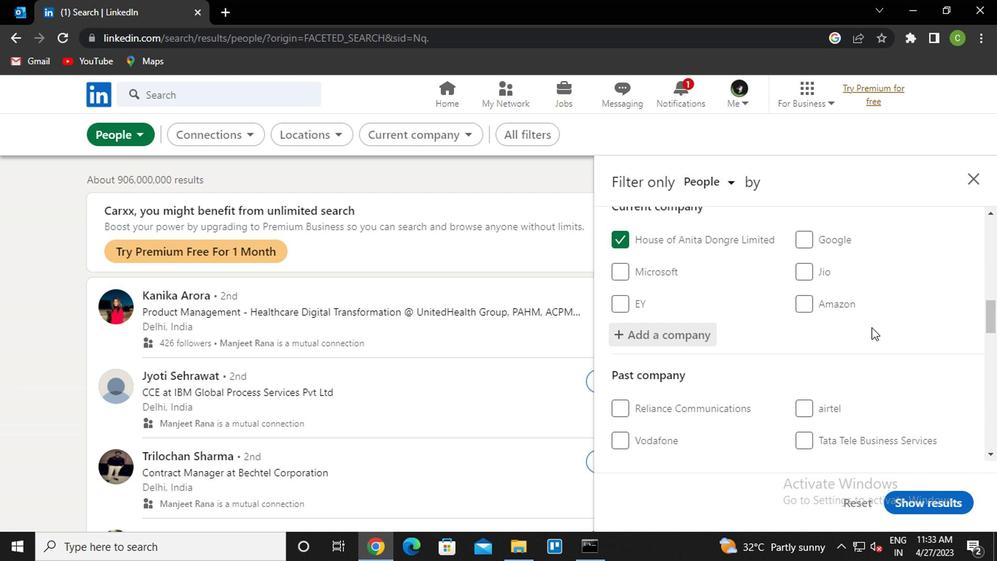 
Action: Mouse scrolled (870, 324) with delta (0, -1)
Screenshot: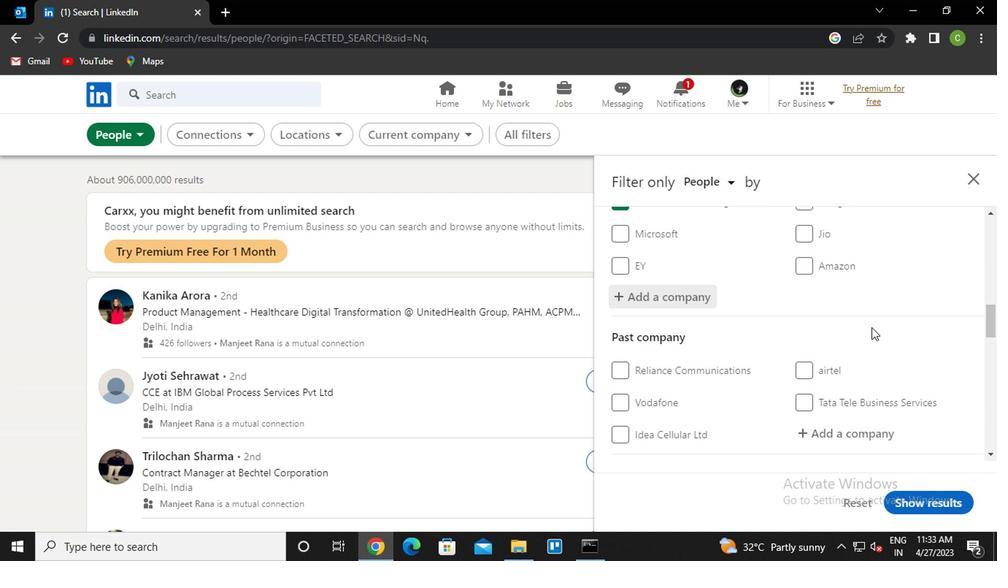 
Action: Mouse scrolled (870, 324) with delta (0, -1)
Screenshot: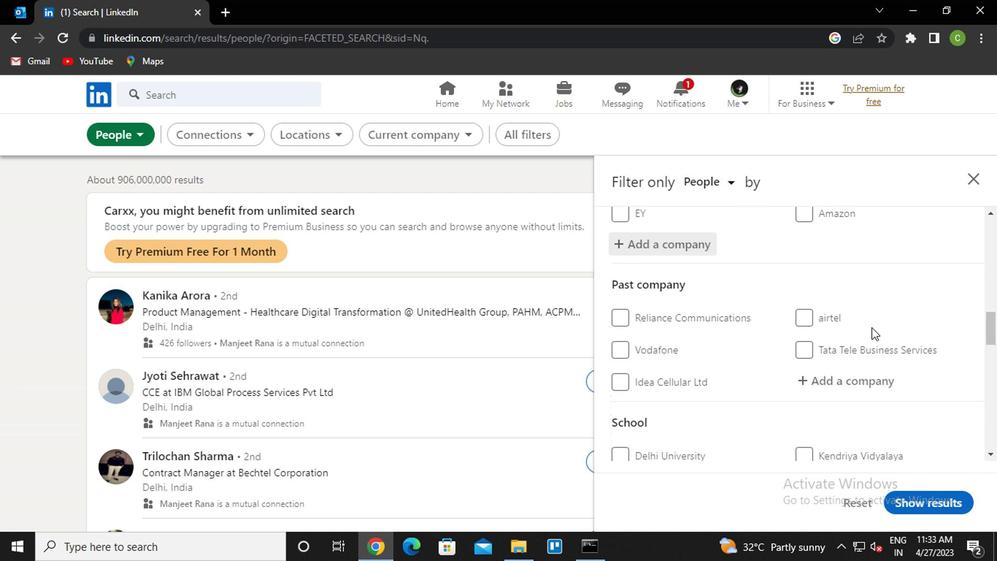 
Action: Mouse scrolled (870, 324) with delta (0, -1)
Screenshot: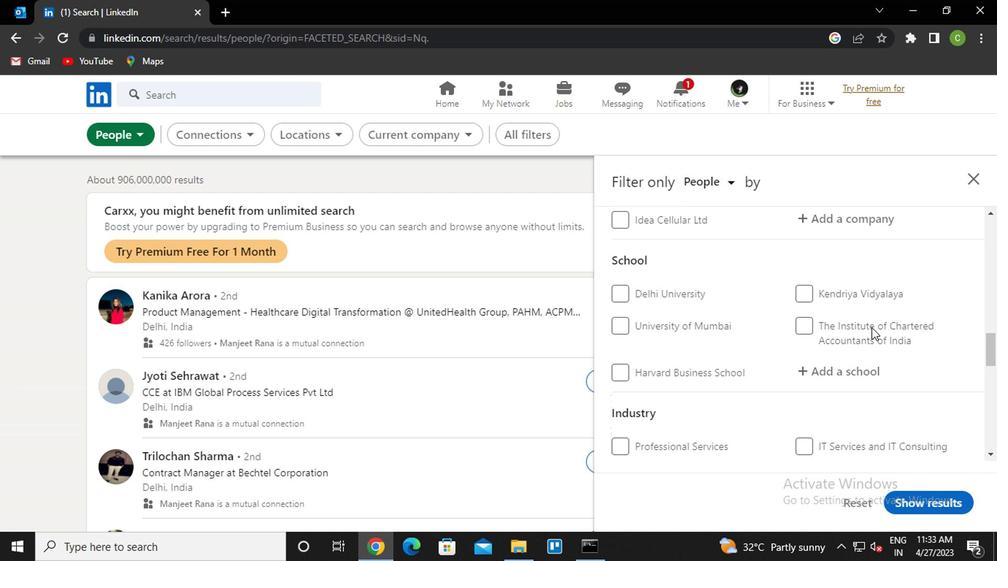 
Action: Mouse moved to (852, 301)
Screenshot: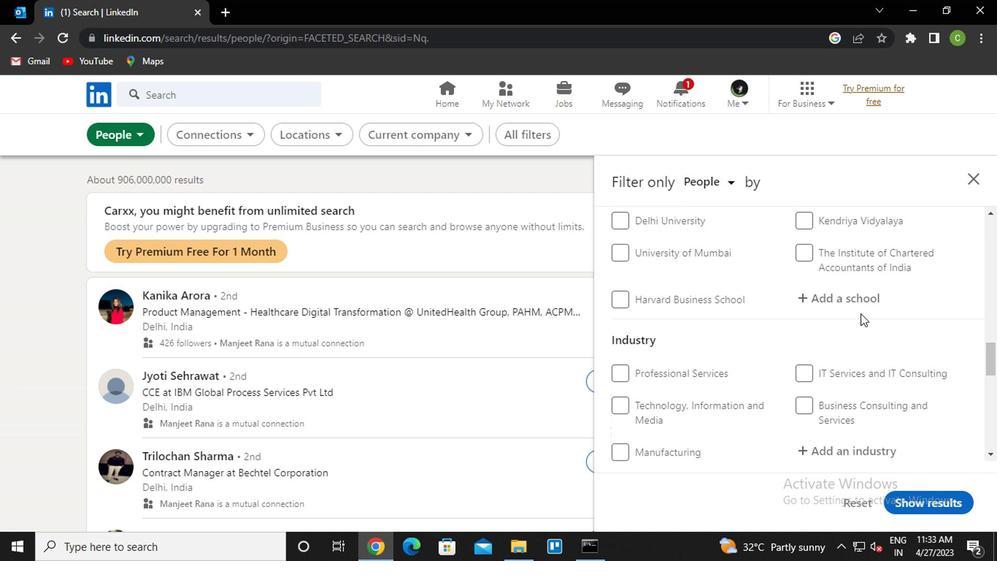 
Action: Mouse pressed left at (852, 301)
Screenshot: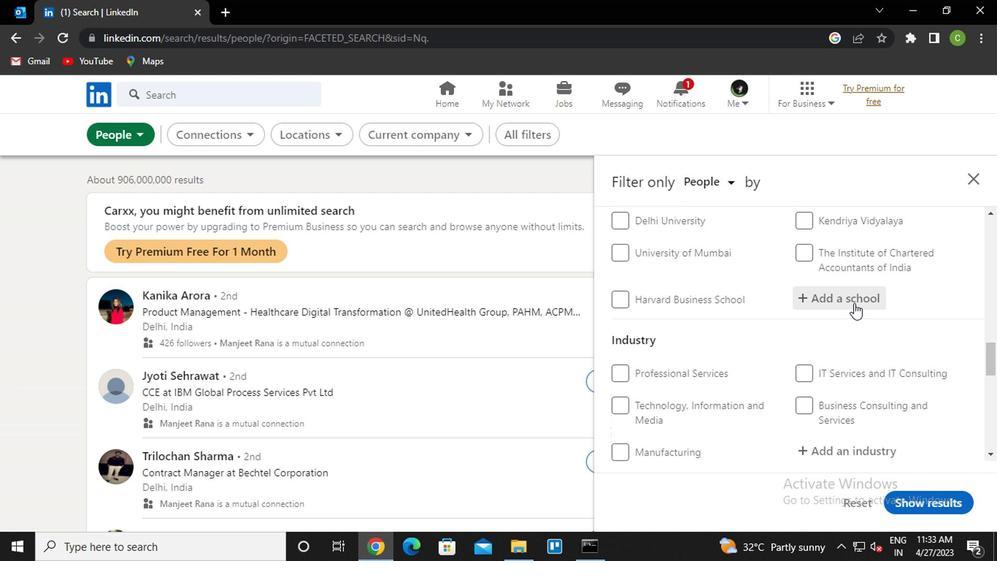 
Action: Key pressed <Key.caps_lock>d<Key.caps_lock>on<Key.space><Key.caps_lock>b<Key.caps_lock>osco<Key.down><Key.enter>
Screenshot: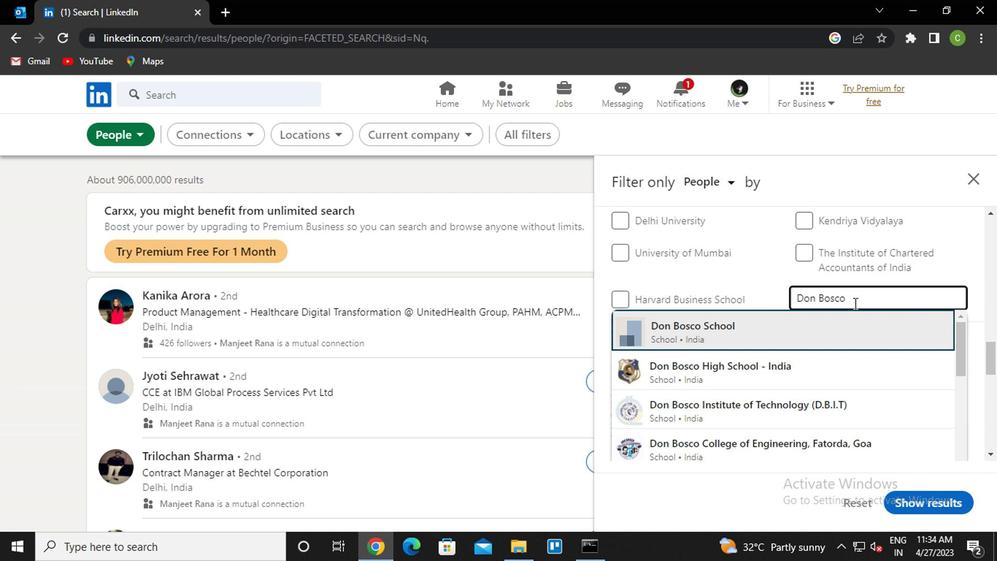 
Action: Mouse moved to (862, 298)
Screenshot: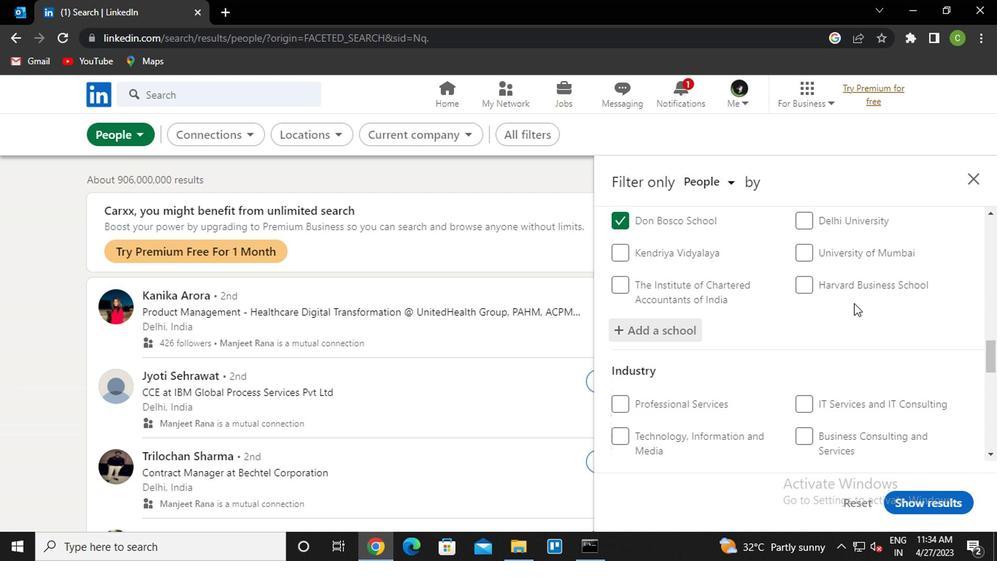 
Action: Mouse scrolled (862, 297) with delta (0, 0)
Screenshot: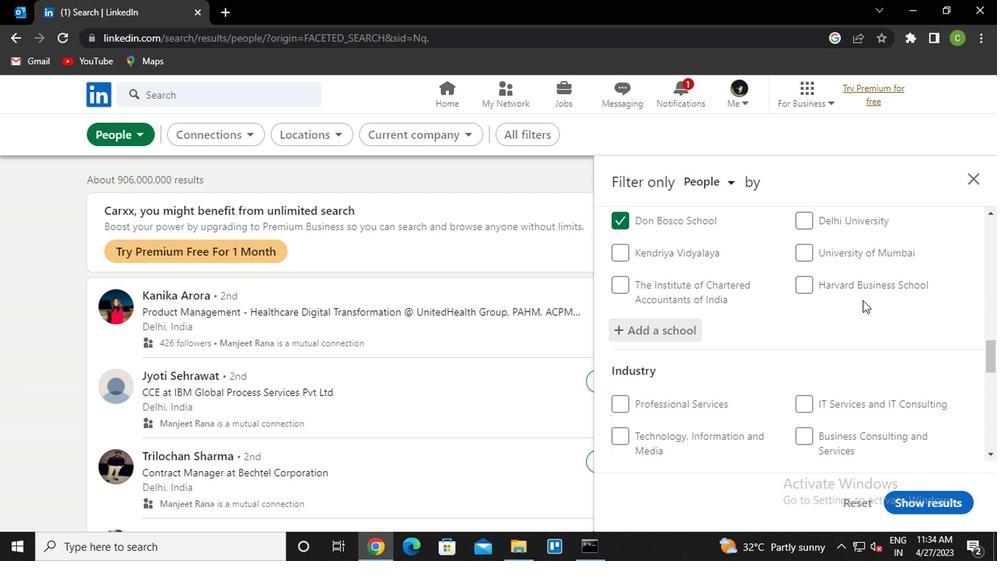 
Action: Mouse scrolled (862, 297) with delta (0, 0)
Screenshot: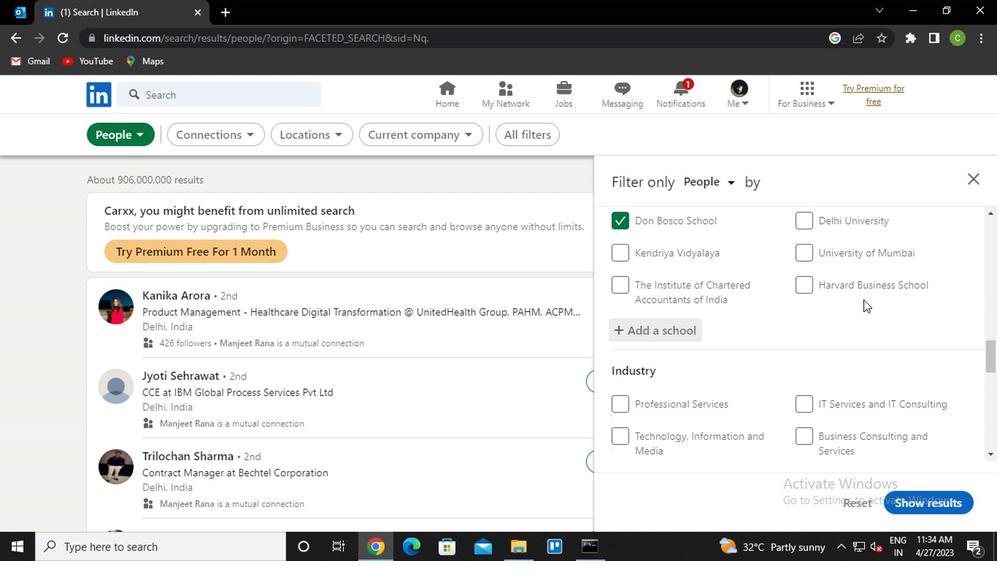 
Action: Mouse moved to (862, 299)
Screenshot: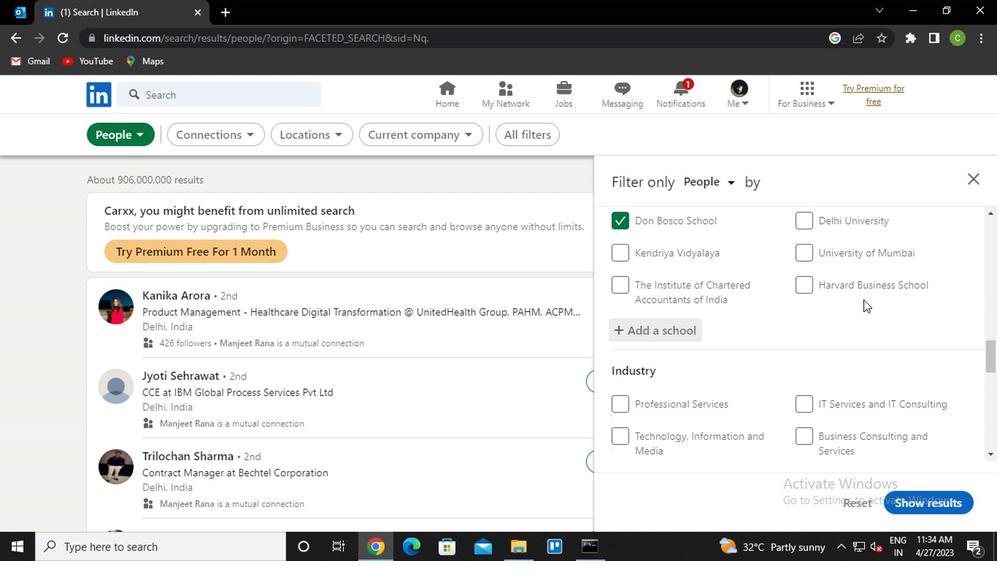 
Action: Mouse scrolled (862, 298) with delta (0, -1)
Screenshot: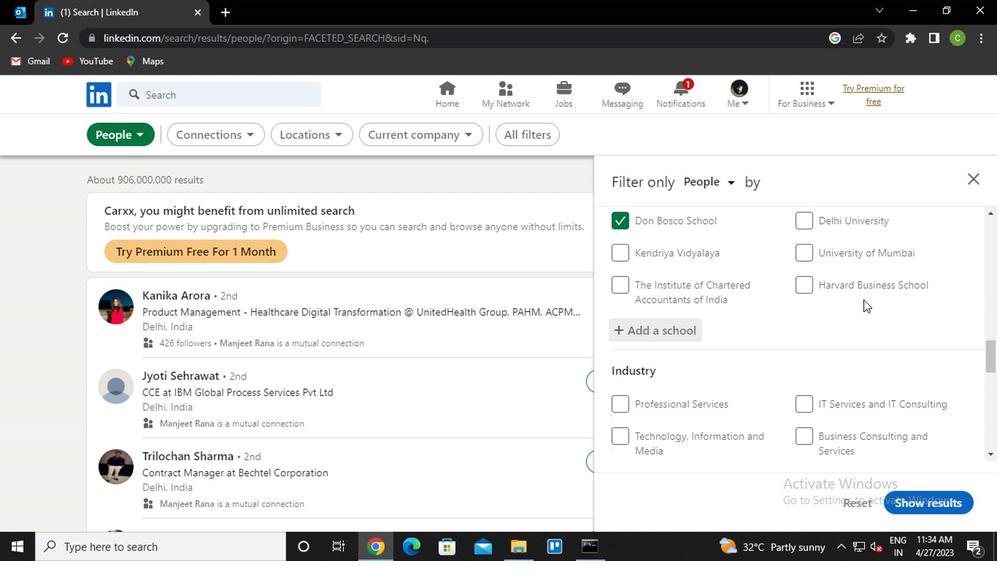 
Action: Mouse moved to (845, 270)
Screenshot: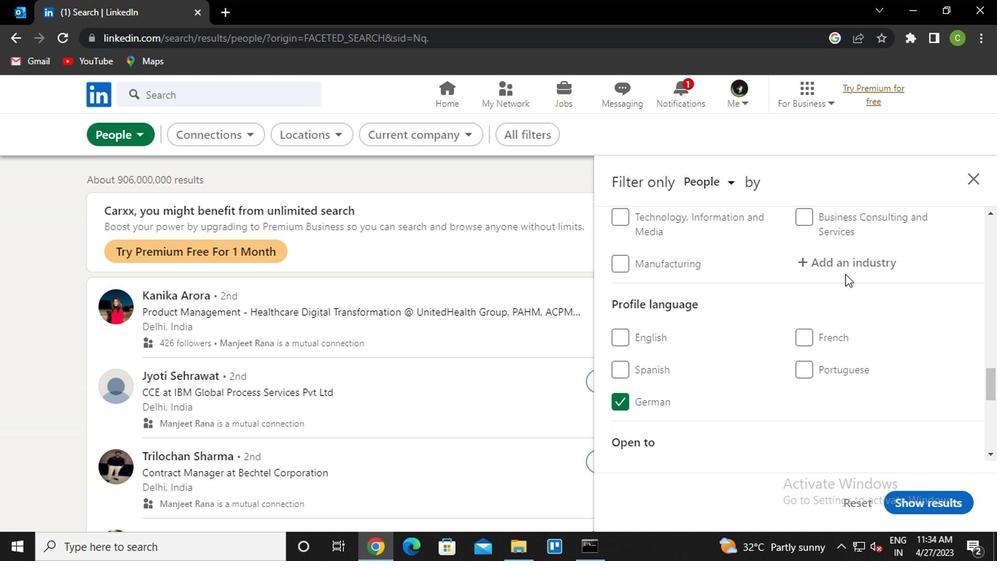 
Action: Mouse pressed left at (845, 270)
Screenshot: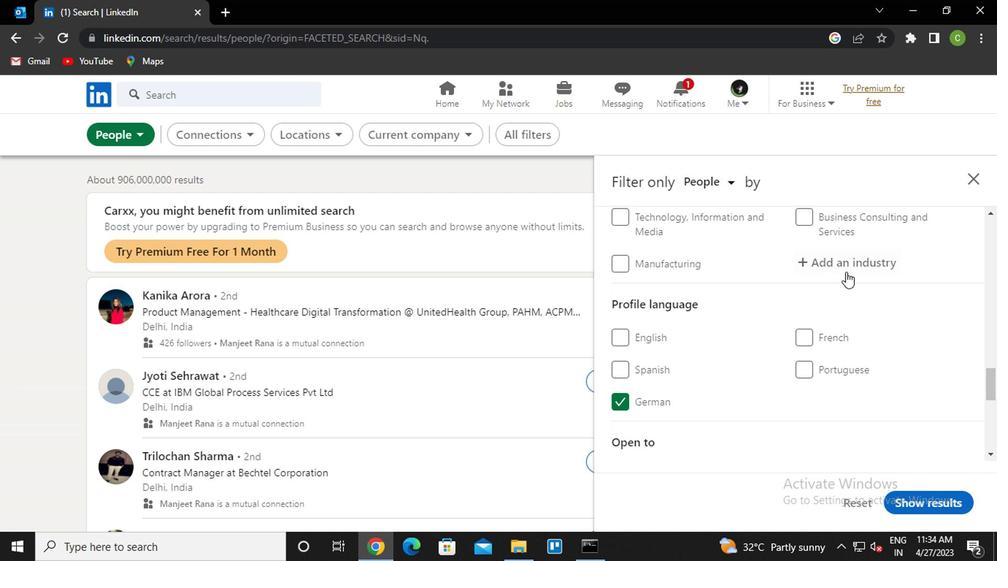 
Action: Key pressed <Key.caps_lock>i<Key.caps_lock>nsura<Key.down><Key.enter>
Screenshot: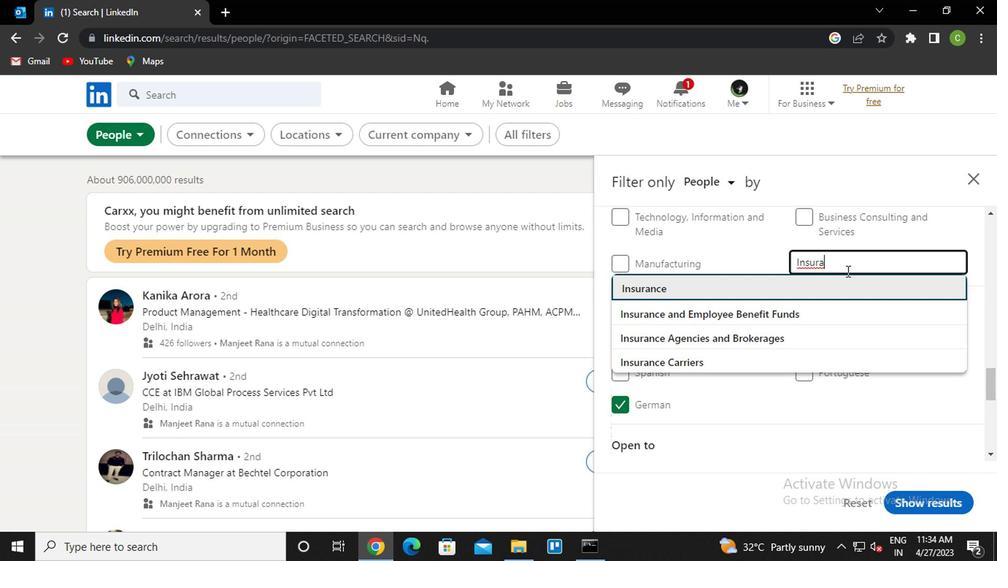 
Action: Mouse scrolled (845, 269) with delta (0, -1)
Screenshot: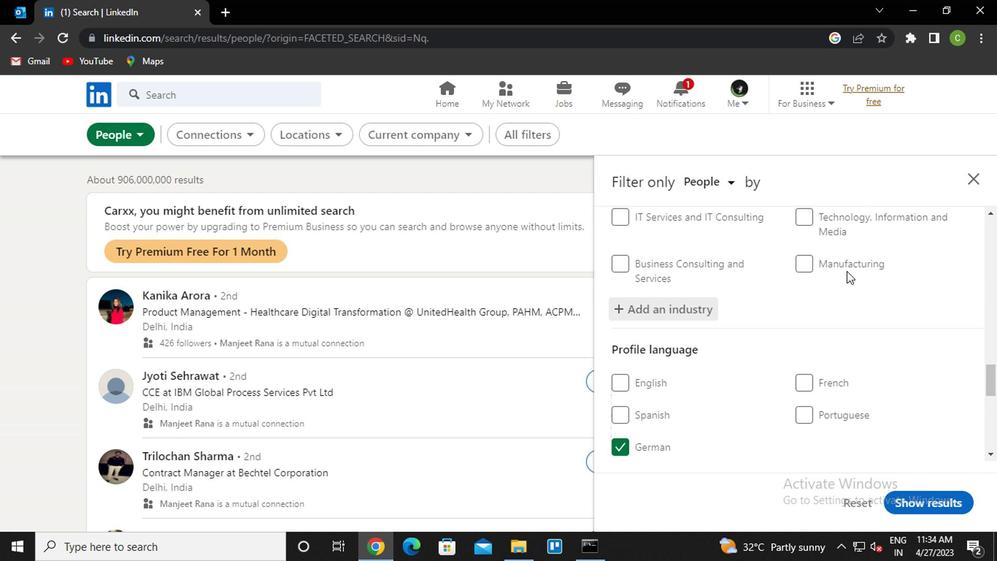 
Action: Mouse scrolled (845, 269) with delta (0, -1)
Screenshot: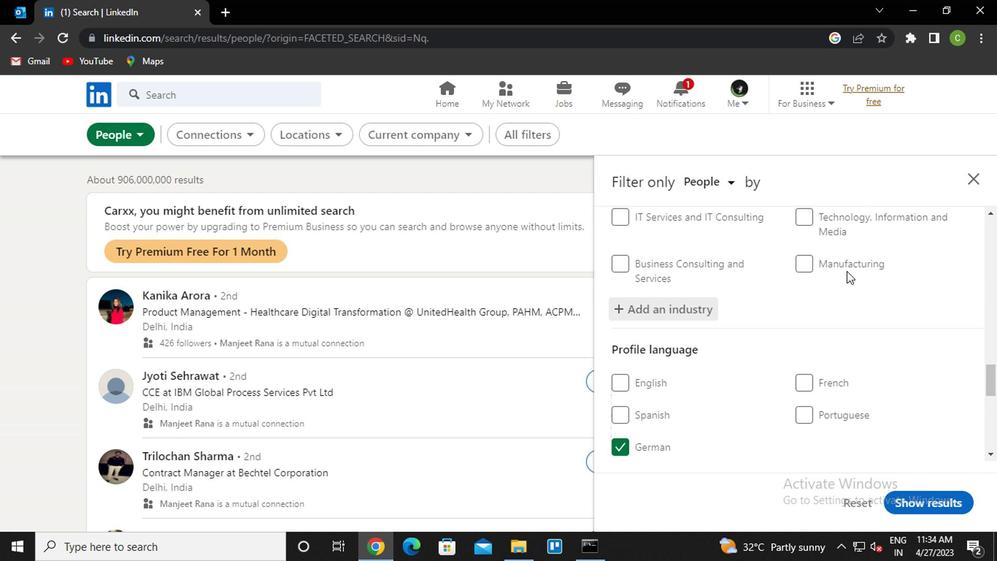
Action: Mouse scrolled (845, 269) with delta (0, -1)
Screenshot: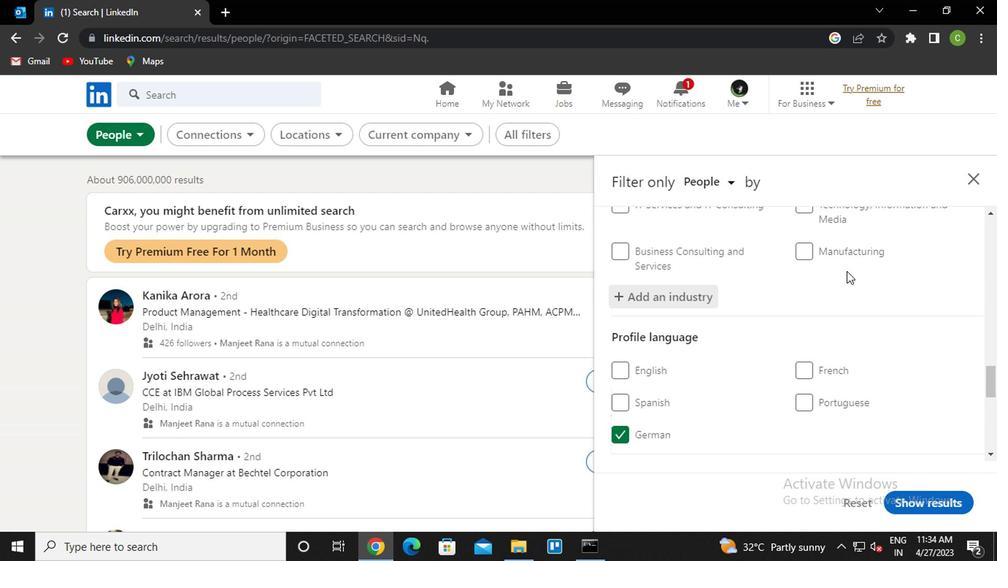 
Action: Mouse scrolled (845, 269) with delta (0, -1)
Screenshot: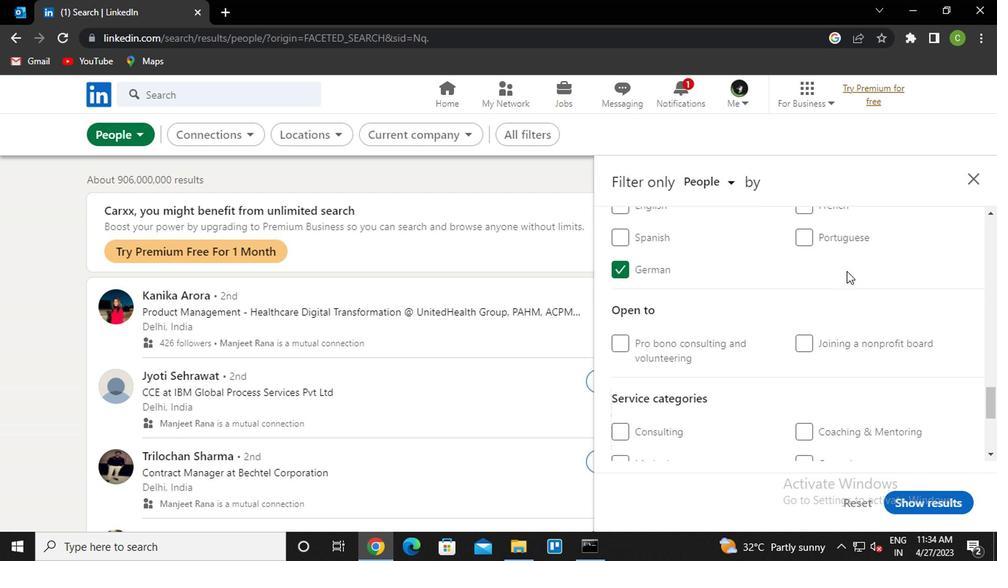 
Action: Mouse scrolled (845, 269) with delta (0, -1)
Screenshot: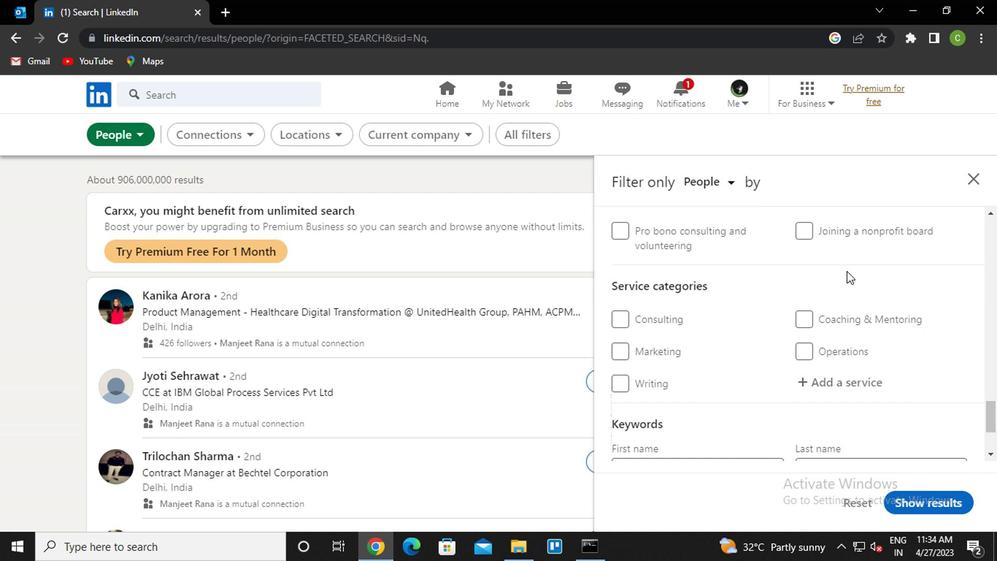 
Action: Mouse moved to (832, 309)
Screenshot: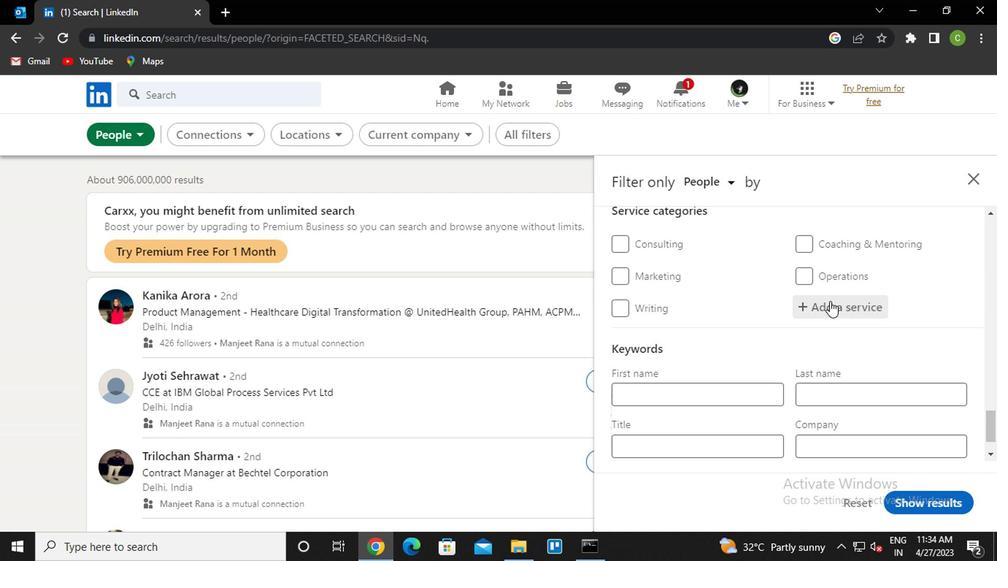 
Action: Mouse pressed left at (832, 309)
Screenshot: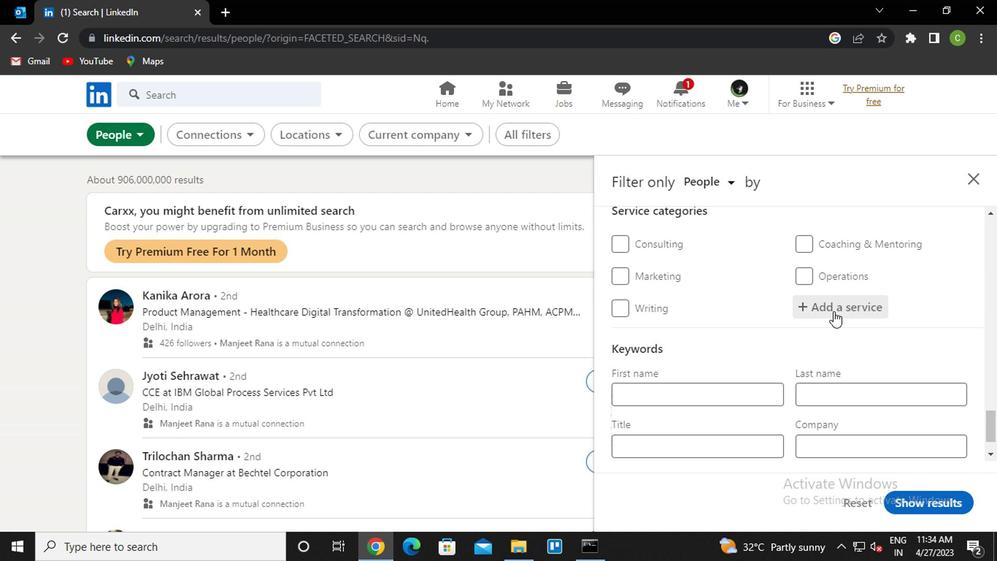 
Action: Key pressed <Key.caps_lock>m<Key.caps_lock>arket<Key.space><Key.down><Key.enter>
Screenshot: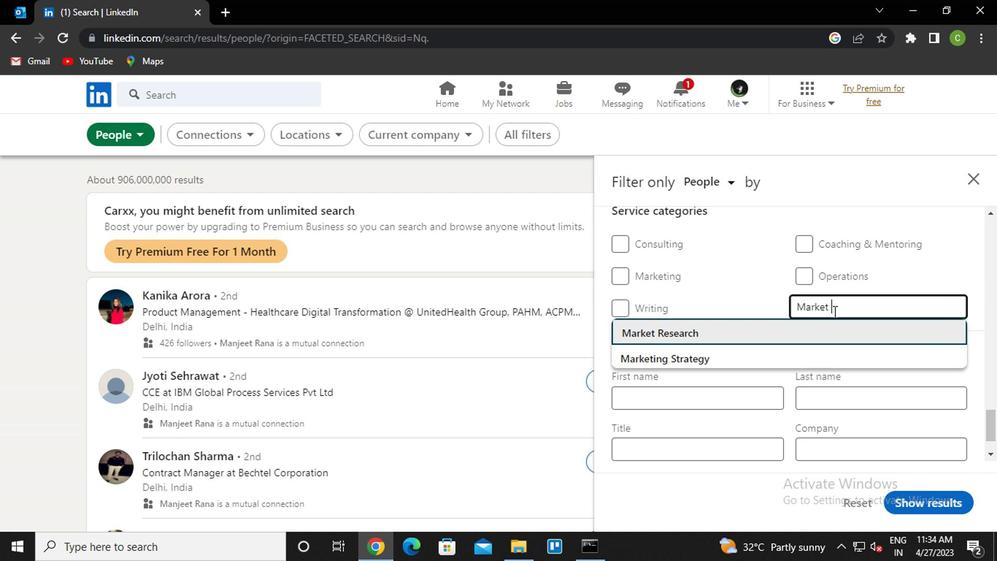 
Action: Mouse scrolled (832, 309) with delta (0, 0)
Screenshot: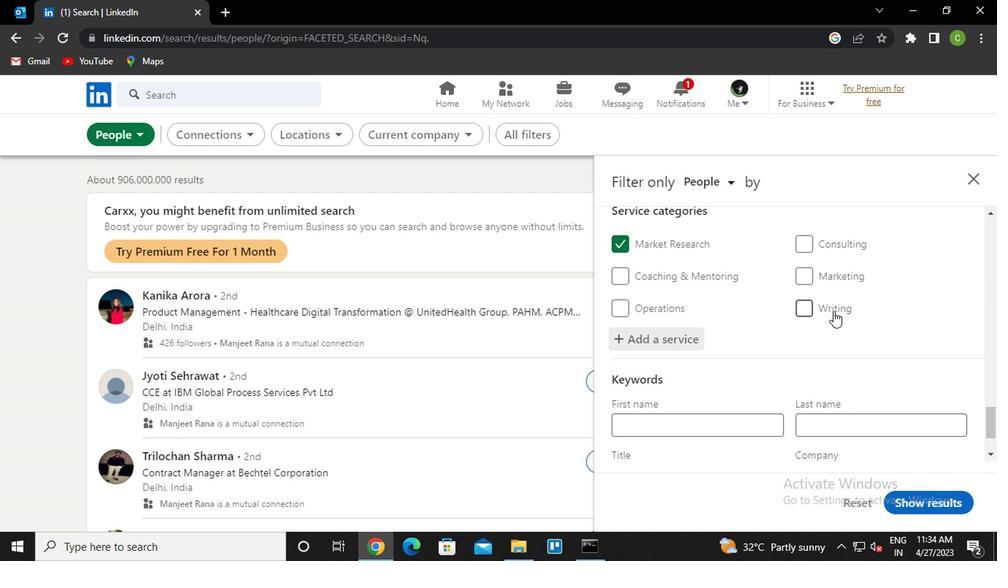 
Action: Mouse scrolled (832, 309) with delta (0, 0)
Screenshot: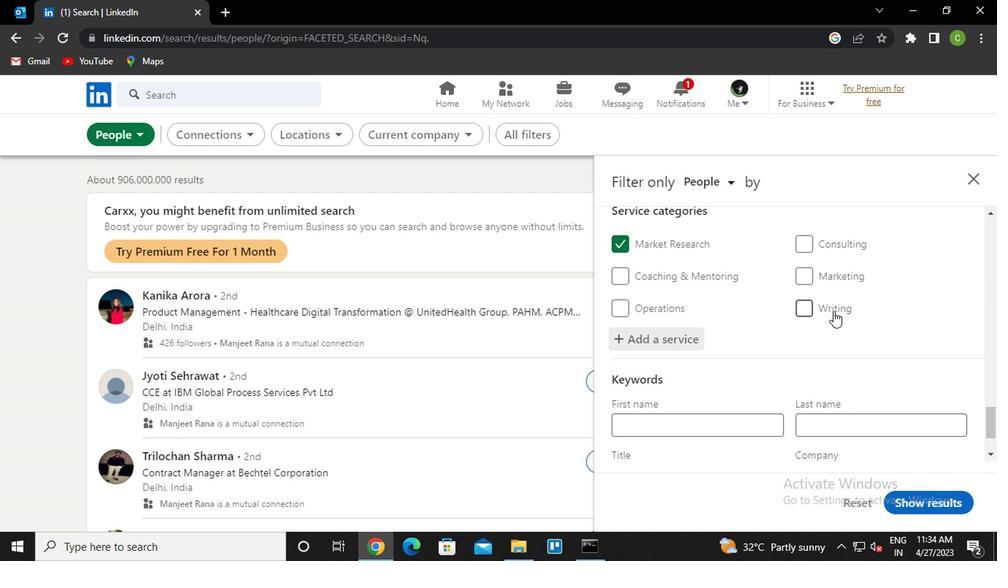 
Action: Mouse scrolled (832, 309) with delta (0, 0)
Screenshot: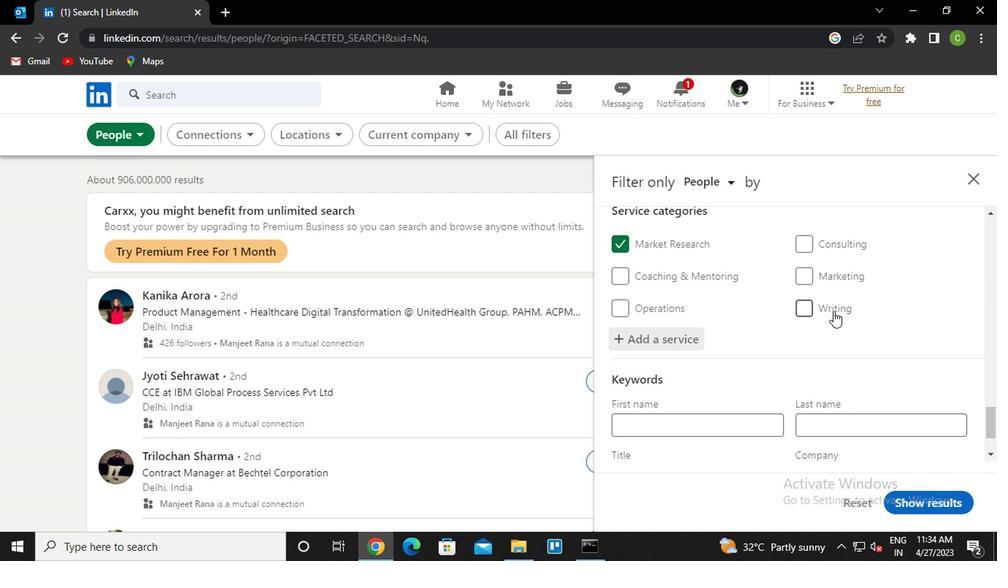 
Action: Mouse moved to (828, 314)
Screenshot: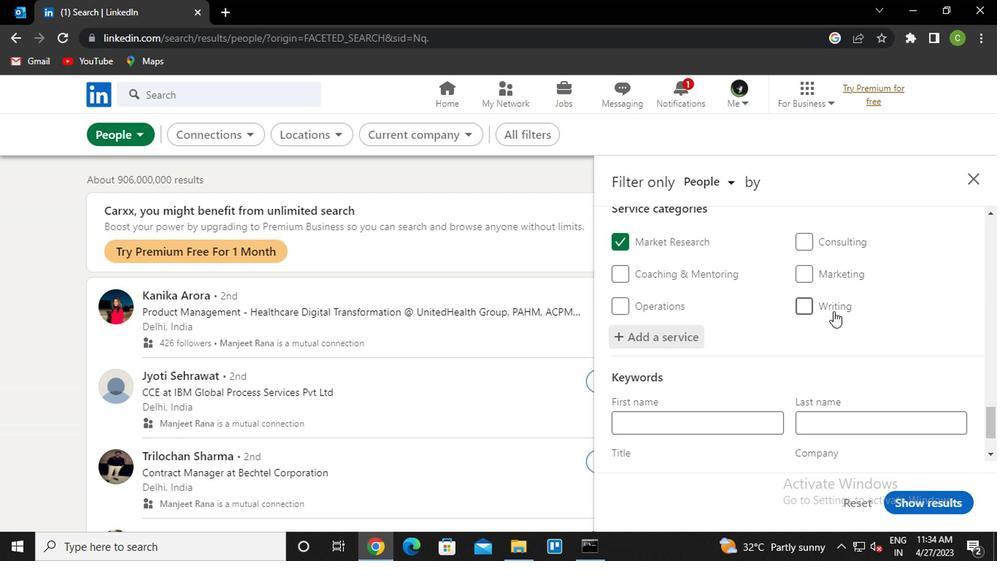 
Action: Mouse scrolled (828, 314) with delta (0, 0)
Screenshot: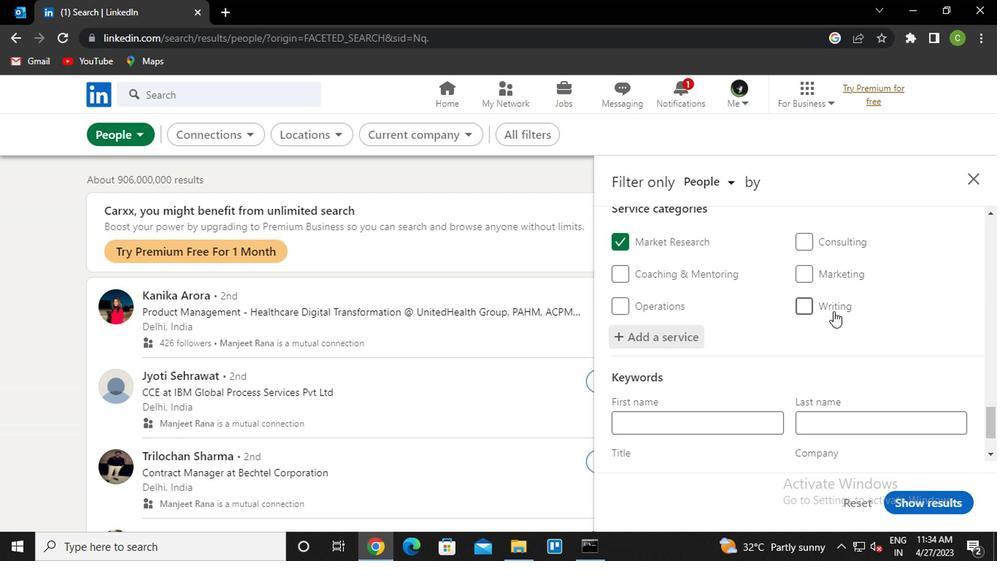 
Action: Mouse moved to (718, 395)
Screenshot: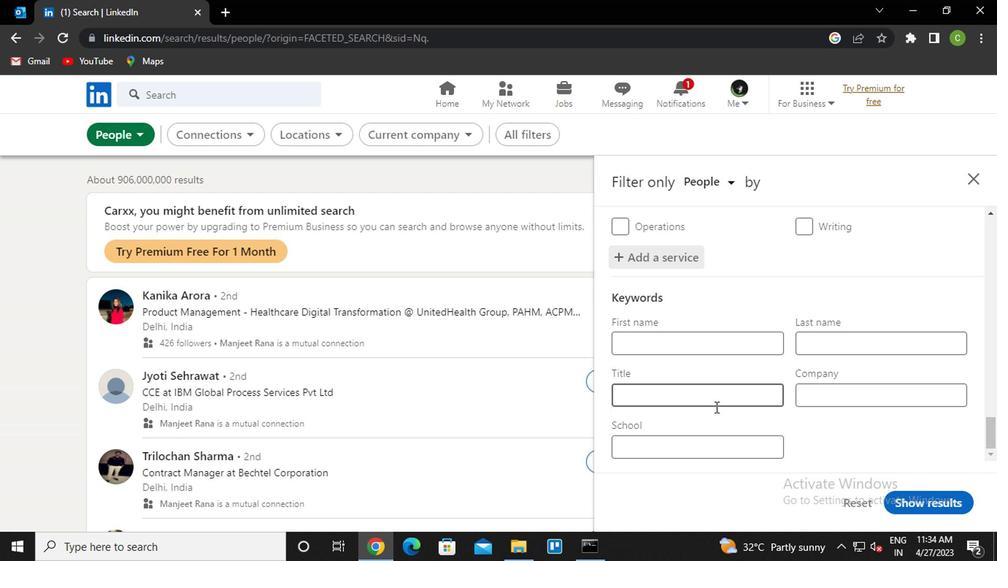 
Action: Mouse pressed left at (718, 395)
Screenshot: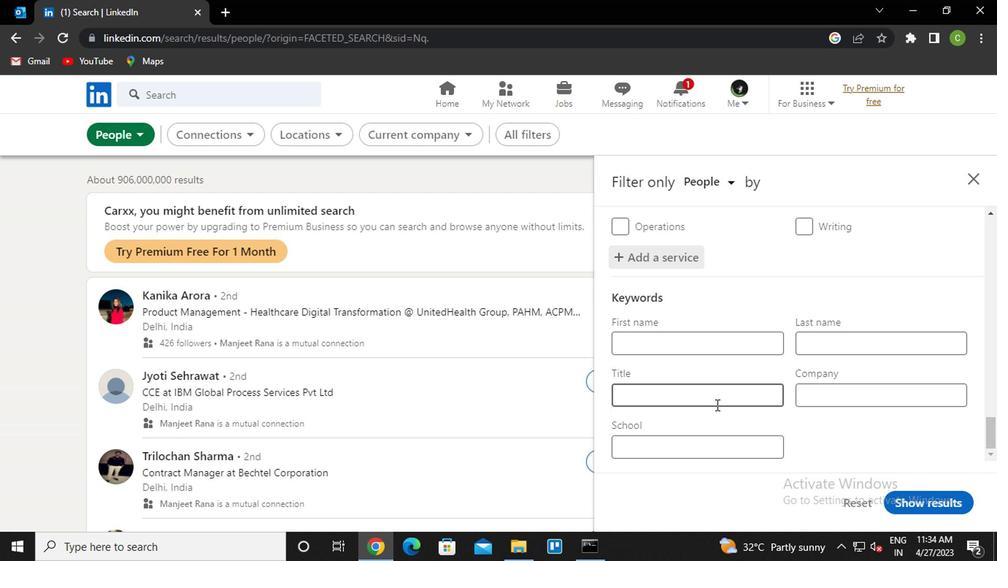 
Action: Key pressed <Key.caps_lock>a<Key.caps_lock>dministrative
Screenshot: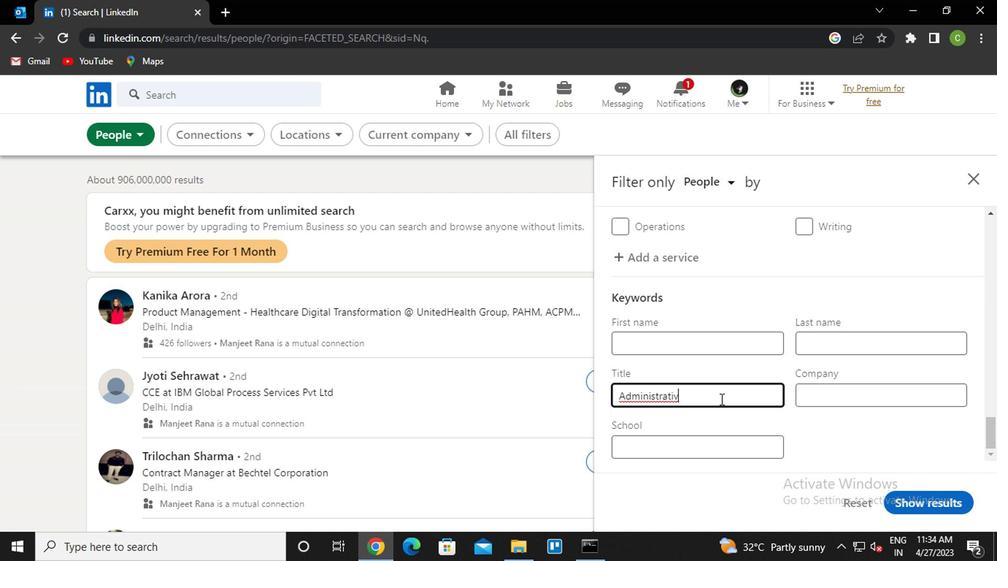 
Action: Mouse moved to (807, 405)
Screenshot: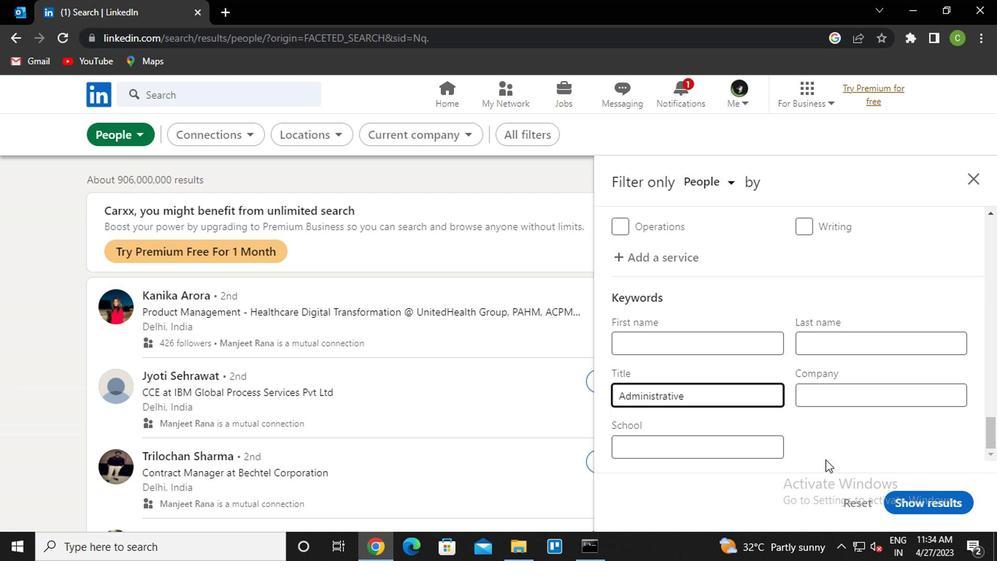 
Action: Key pressed <Key.backspace><Key.backspace><Key.backspace>or
Screenshot: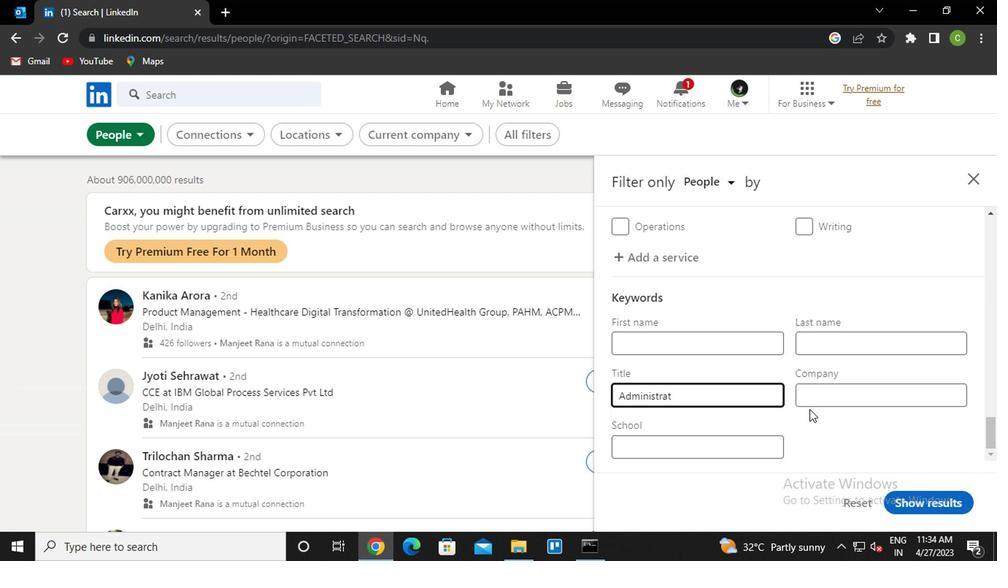 
Action: Mouse moved to (908, 507)
Screenshot: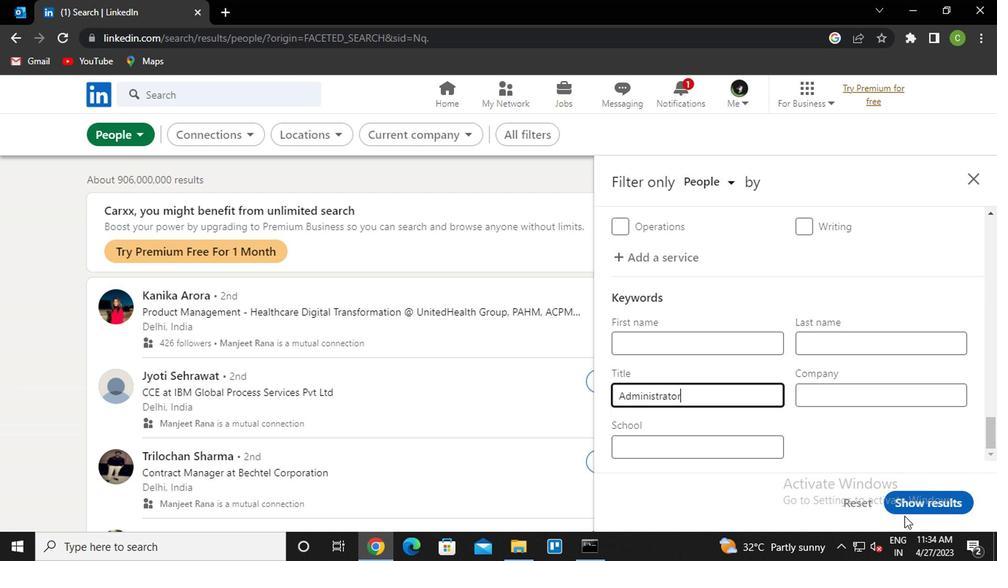 
Action: Mouse pressed left at (908, 507)
Screenshot: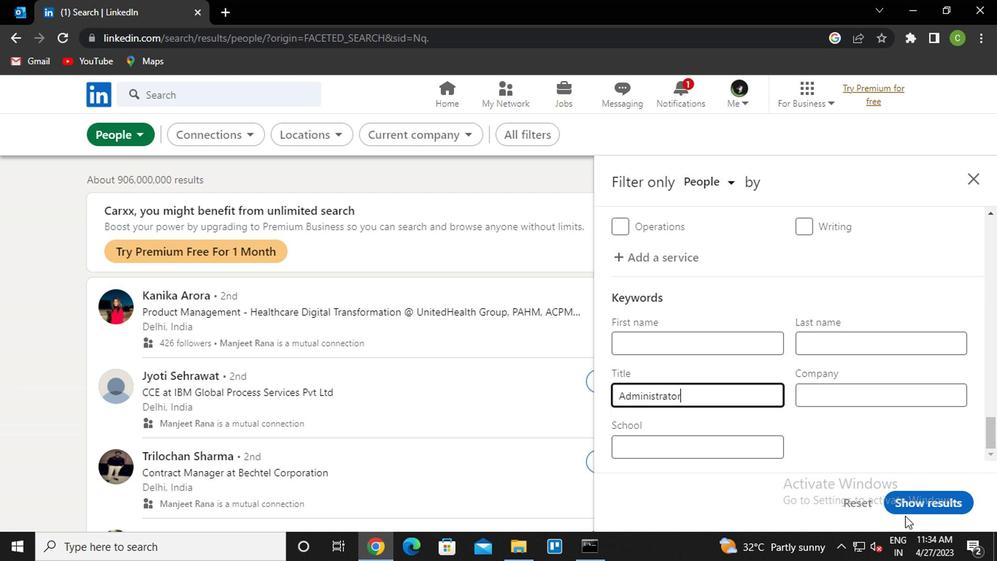
Action: Mouse moved to (514, 499)
Screenshot: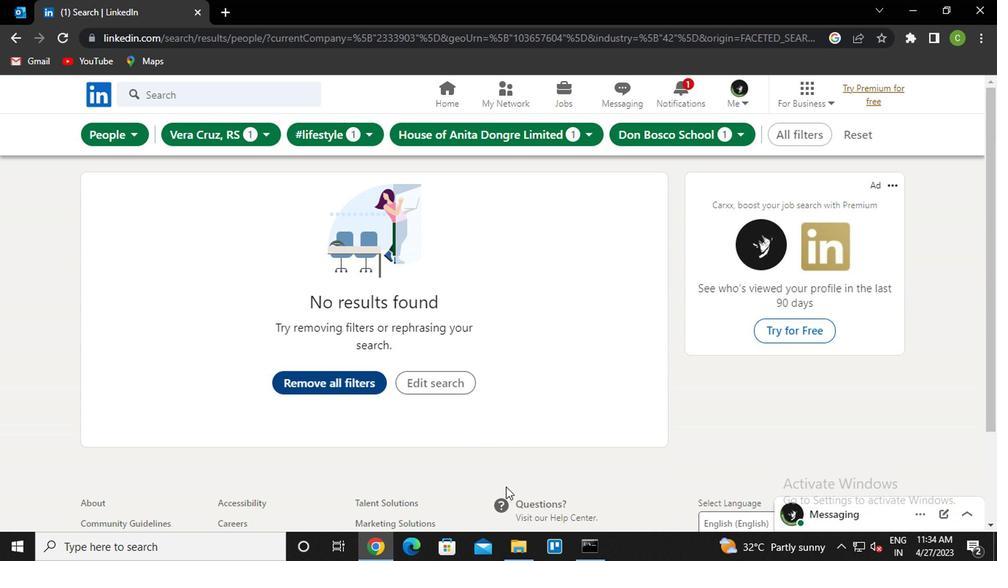 
Action: Key pressed <Key.f8>
Screenshot: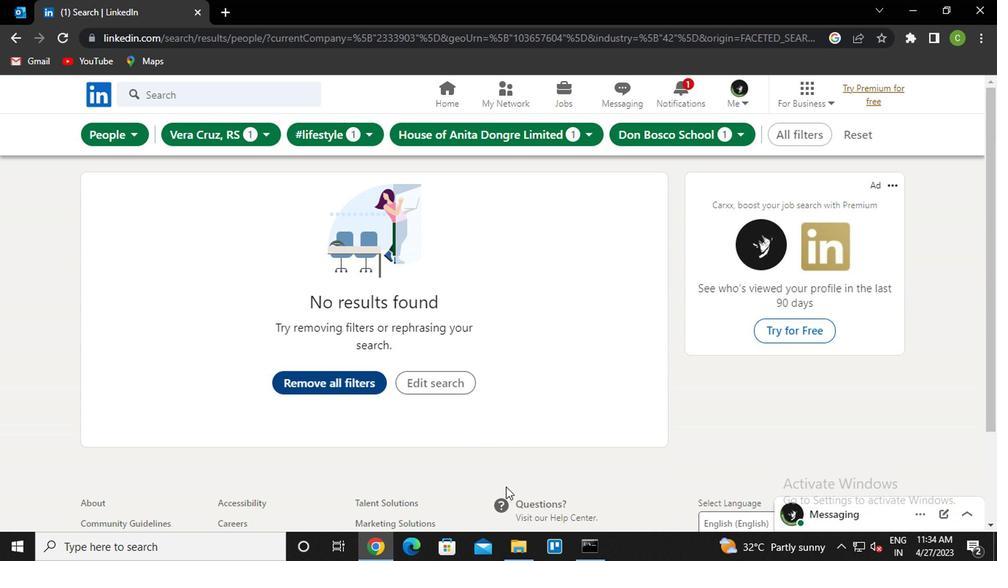 
